 Task: Create a sub task Release to Production / Go Live for the task  Implement a new cloud-based accounting system for a company in the project AgileLink , assign it to team member softage.3@softage.net and update the status of the sub task to  Off Track , set the priority of the sub task to High
Action: Mouse moved to (842, 522)
Screenshot: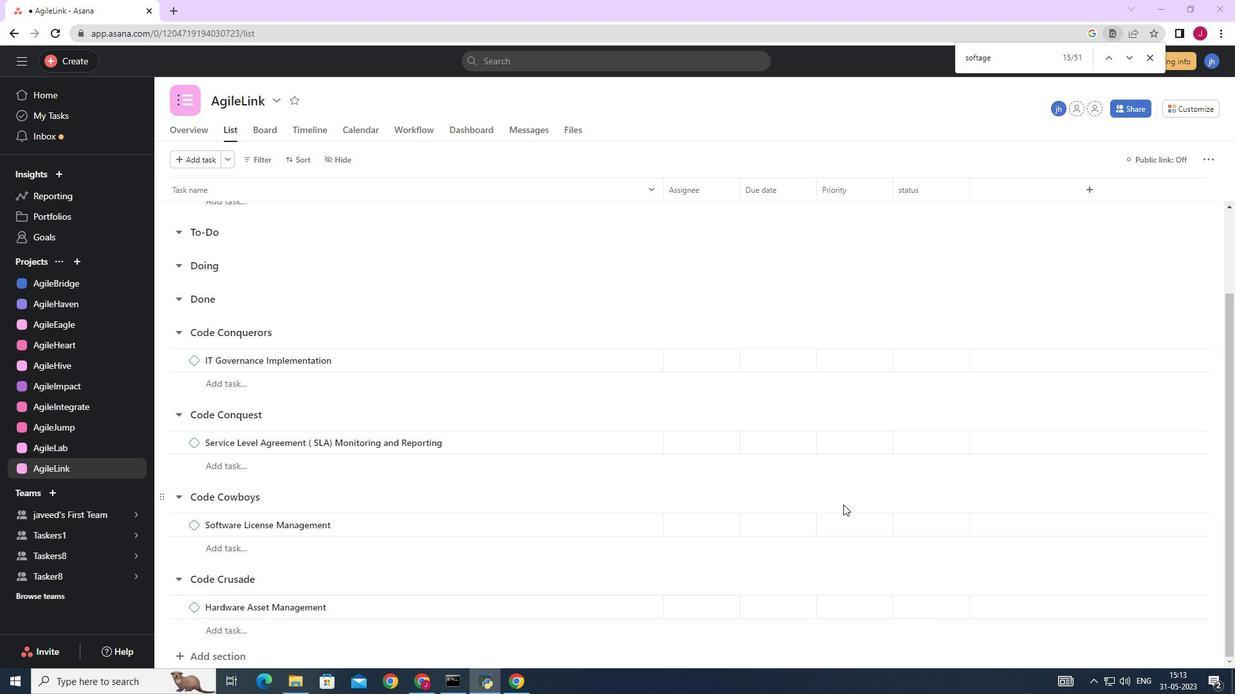 
Action: Mouse scrolled (843, 510) with delta (0, 0)
Screenshot: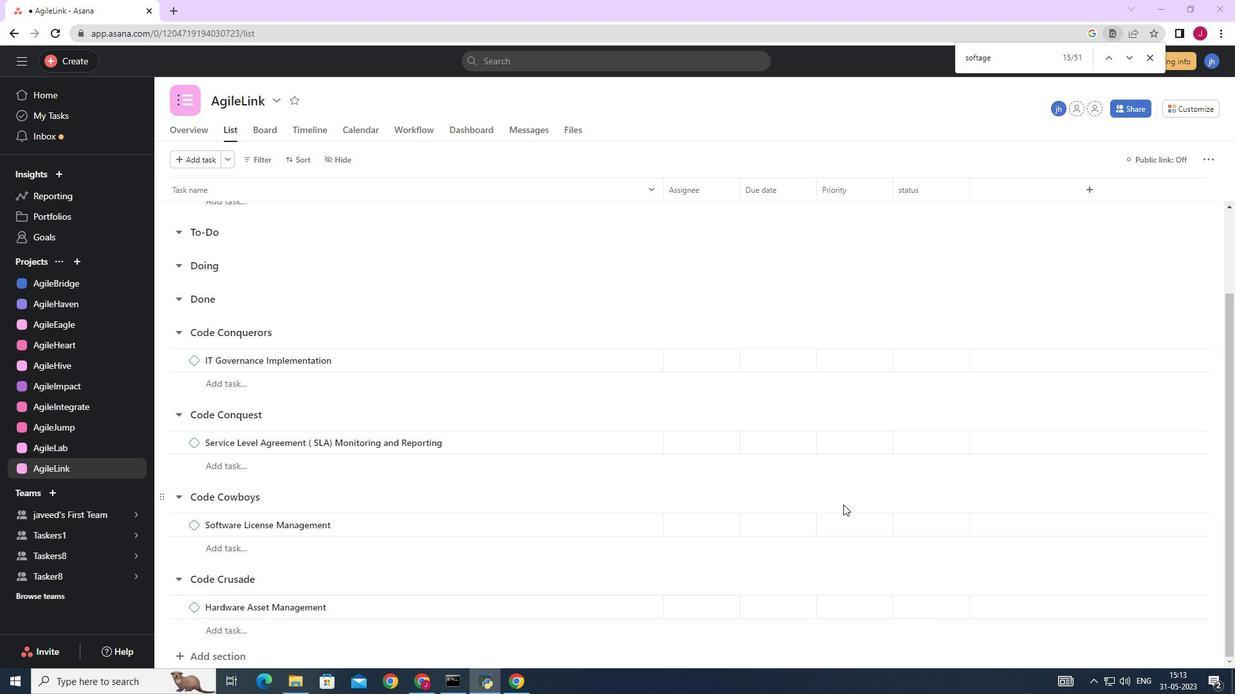 
Action: Mouse scrolled (843, 515) with delta (0, 0)
Screenshot: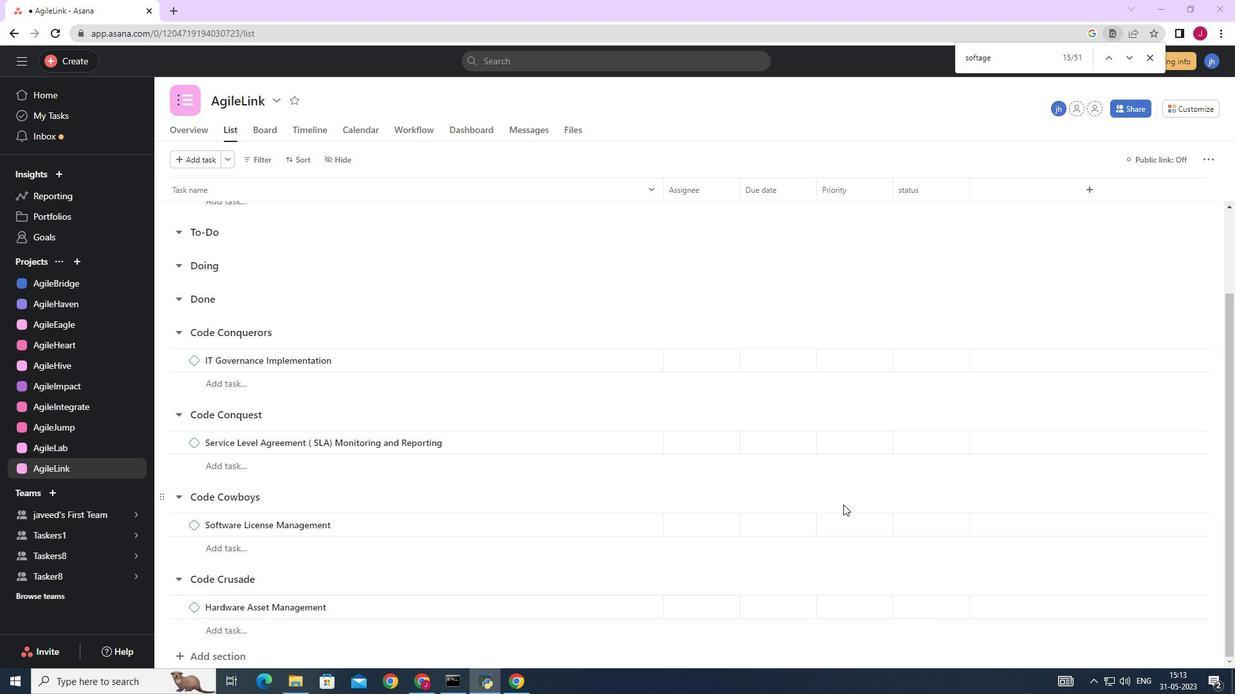 
Action: Mouse scrolled (843, 517) with delta (0, 0)
Screenshot: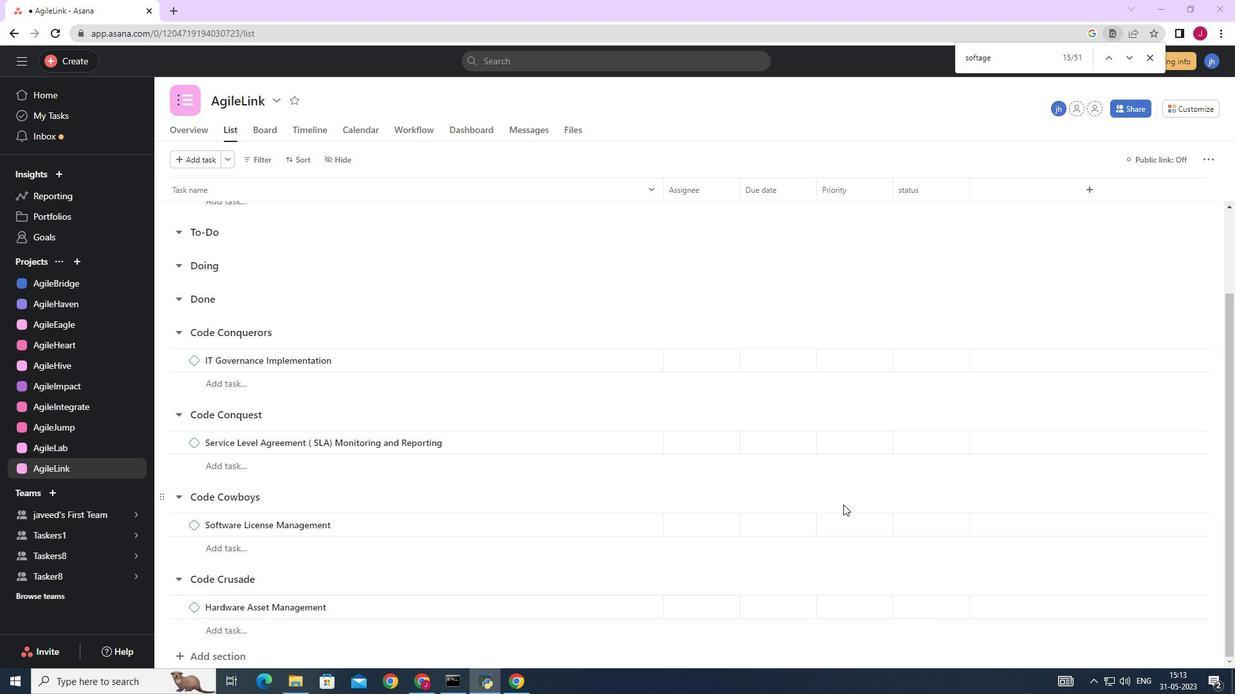 
Action: Mouse scrolled (843, 517) with delta (0, 0)
Screenshot: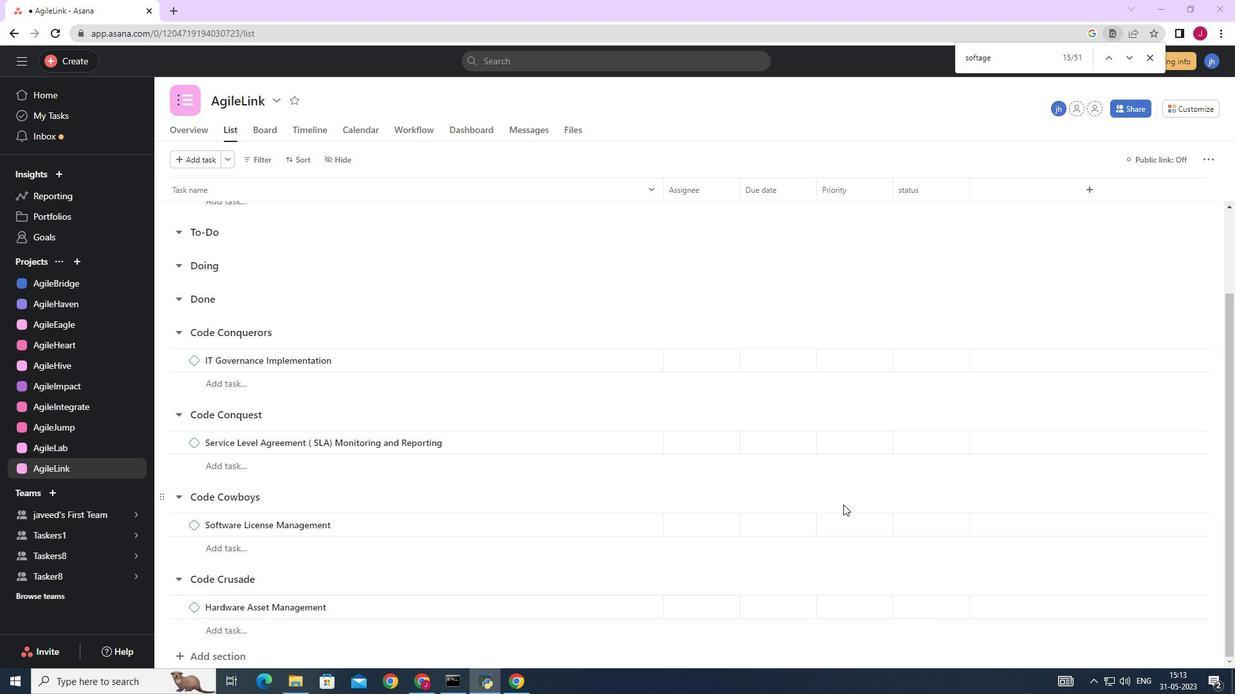 
Action: Mouse scrolled (843, 519) with delta (0, 0)
Screenshot: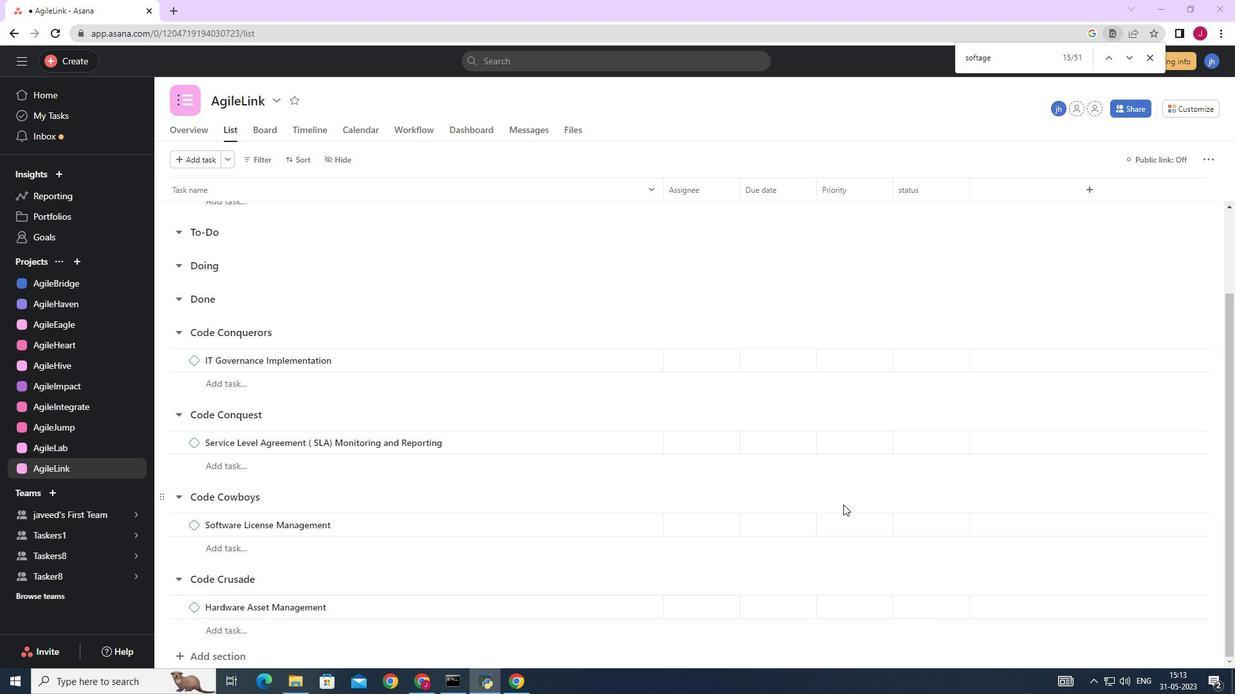 
Action: Mouse moved to (636, 443)
Screenshot: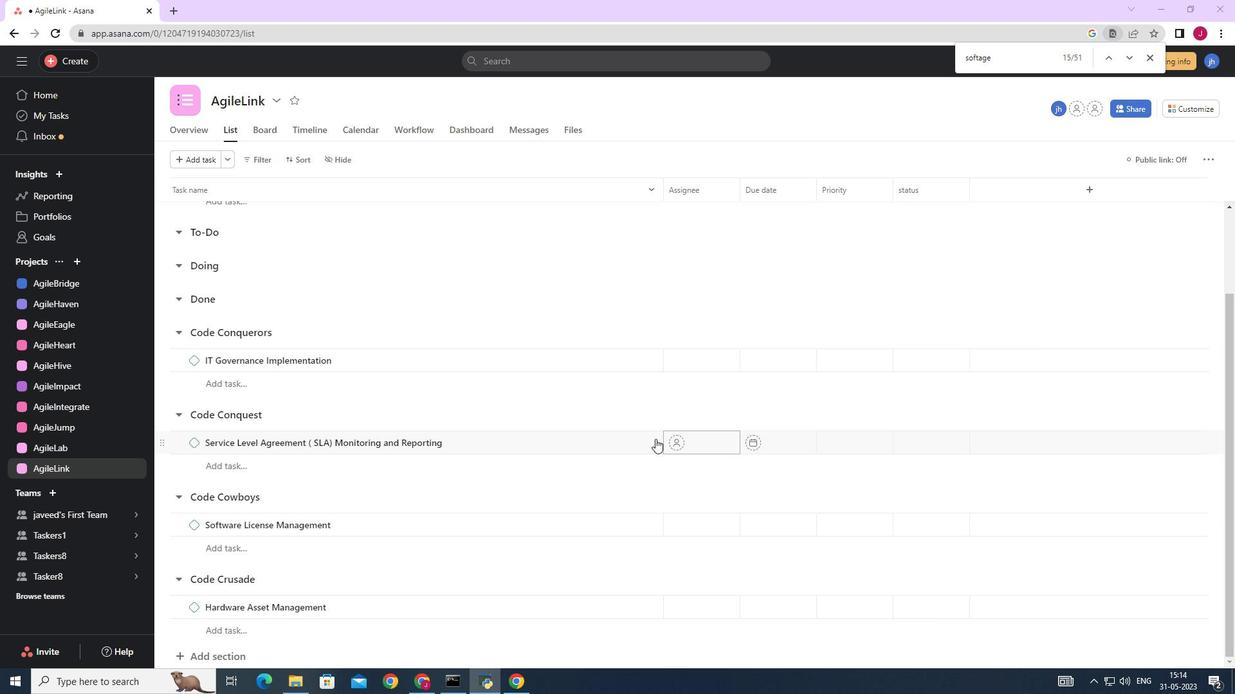 
Action: Mouse scrolled (636, 444) with delta (0, 0)
Screenshot: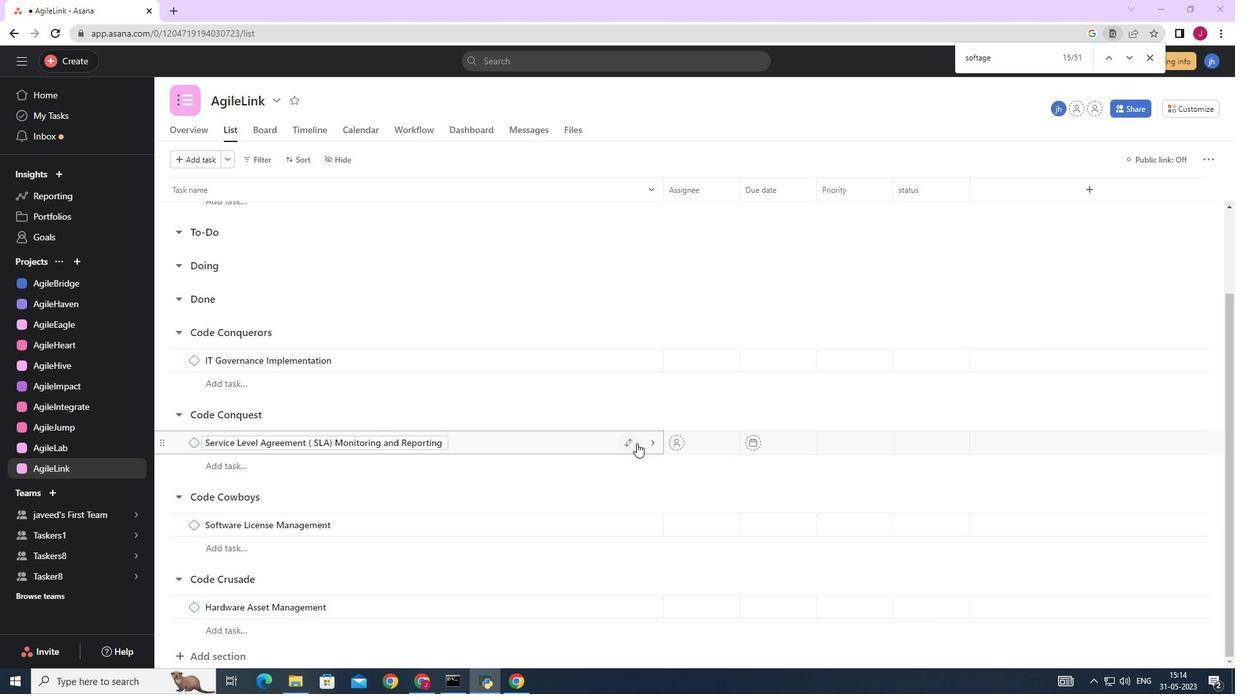 
Action: Mouse scrolled (636, 444) with delta (0, 0)
Screenshot: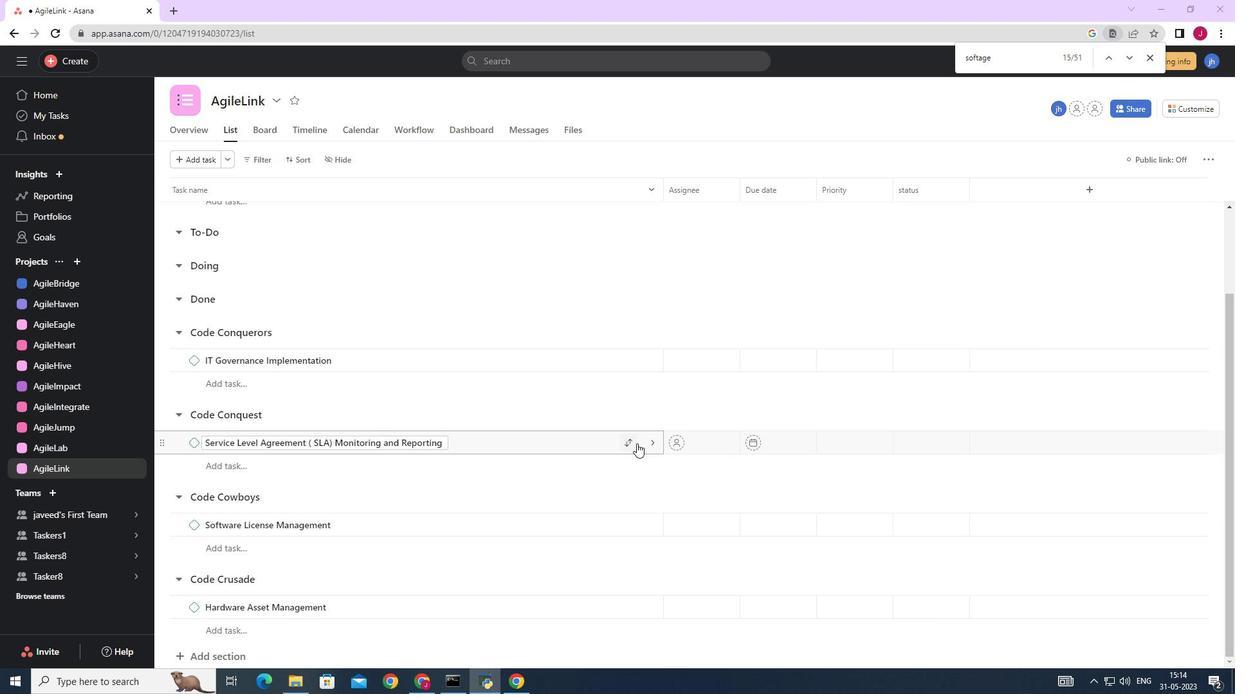 
Action: Mouse scrolled (636, 444) with delta (0, 0)
Screenshot: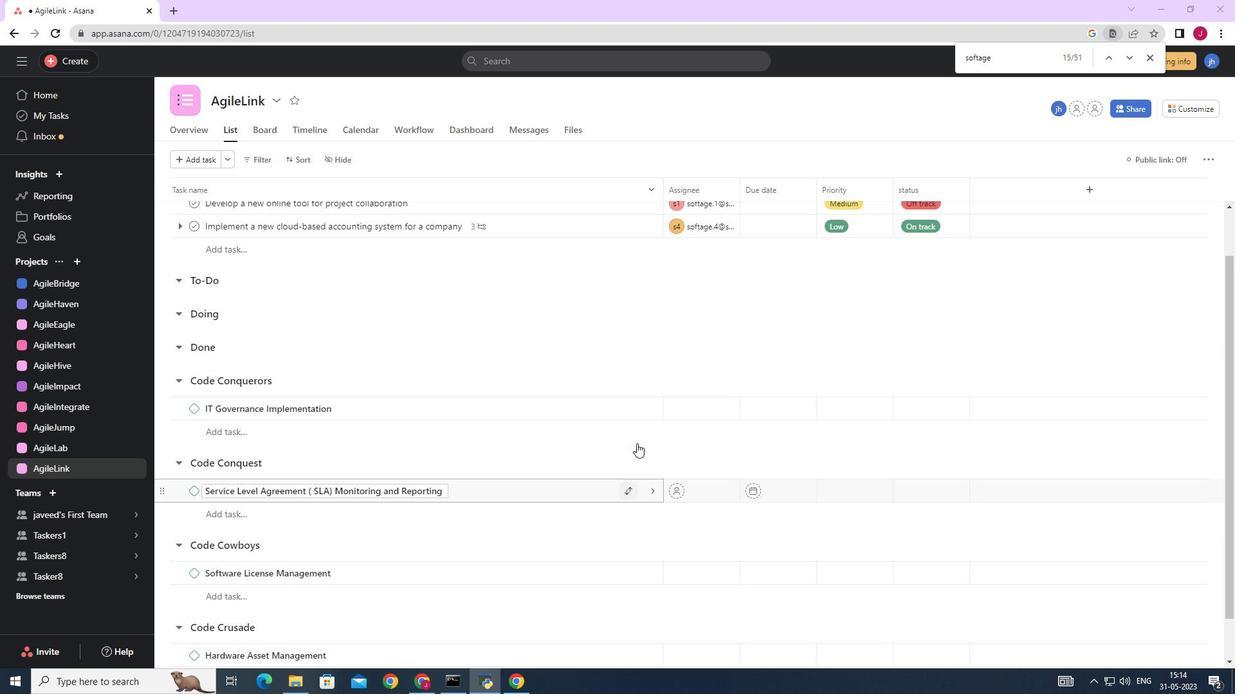 
Action: Mouse scrolled (636, 444) with delta (0, 0)
Screenshot: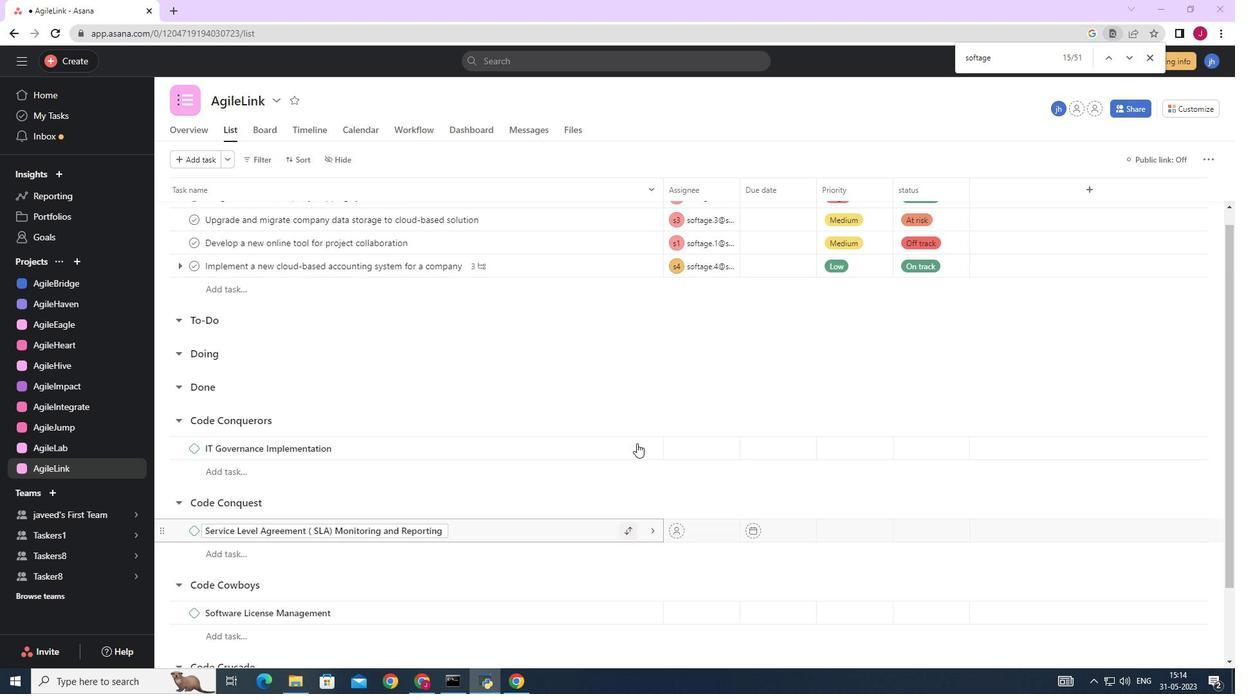 
Action: Mouse scrolled (636, 444) with delta (0, 0)
Screenshot: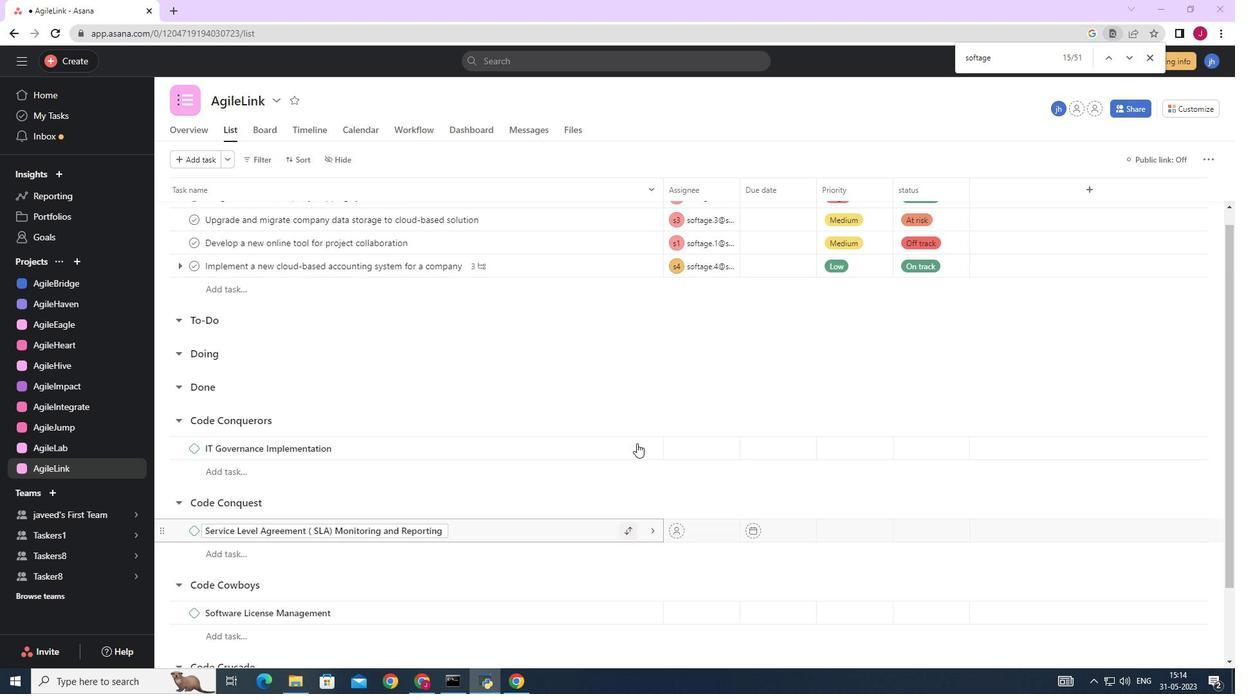 
Action: Mouse scrolled (636, 444) with delta (0, 0)
Screenshot: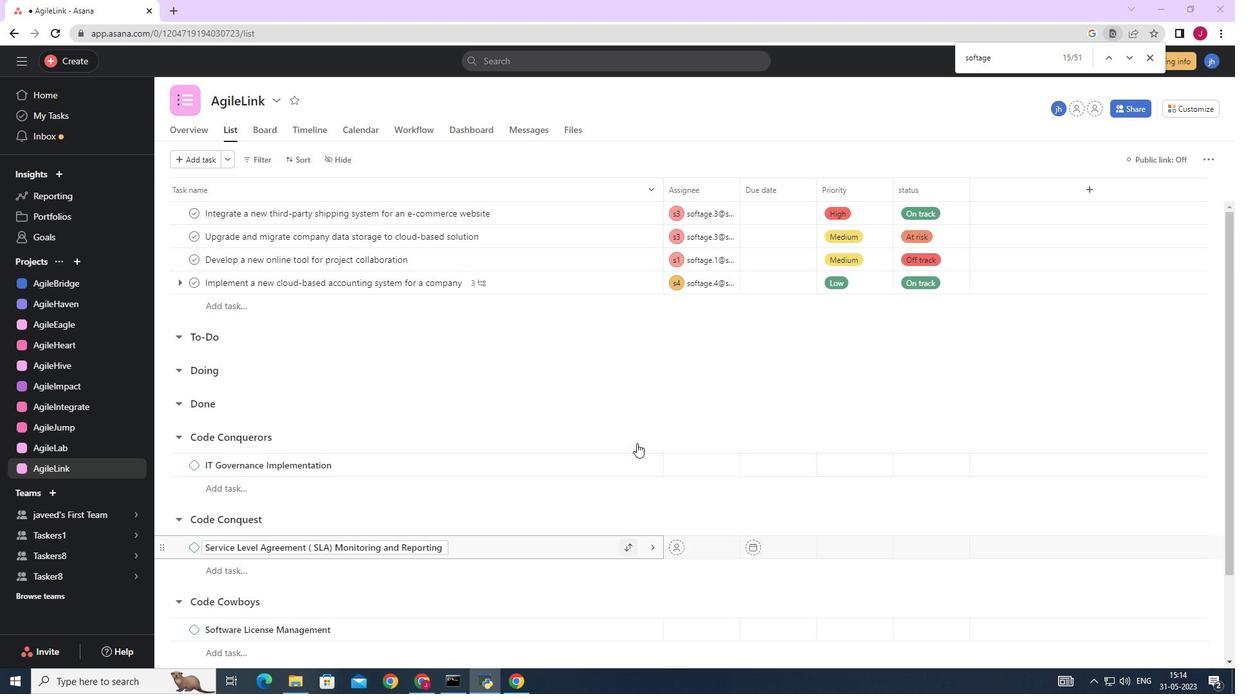 
Action: Mouse moved to (528, 353)
Screenshot: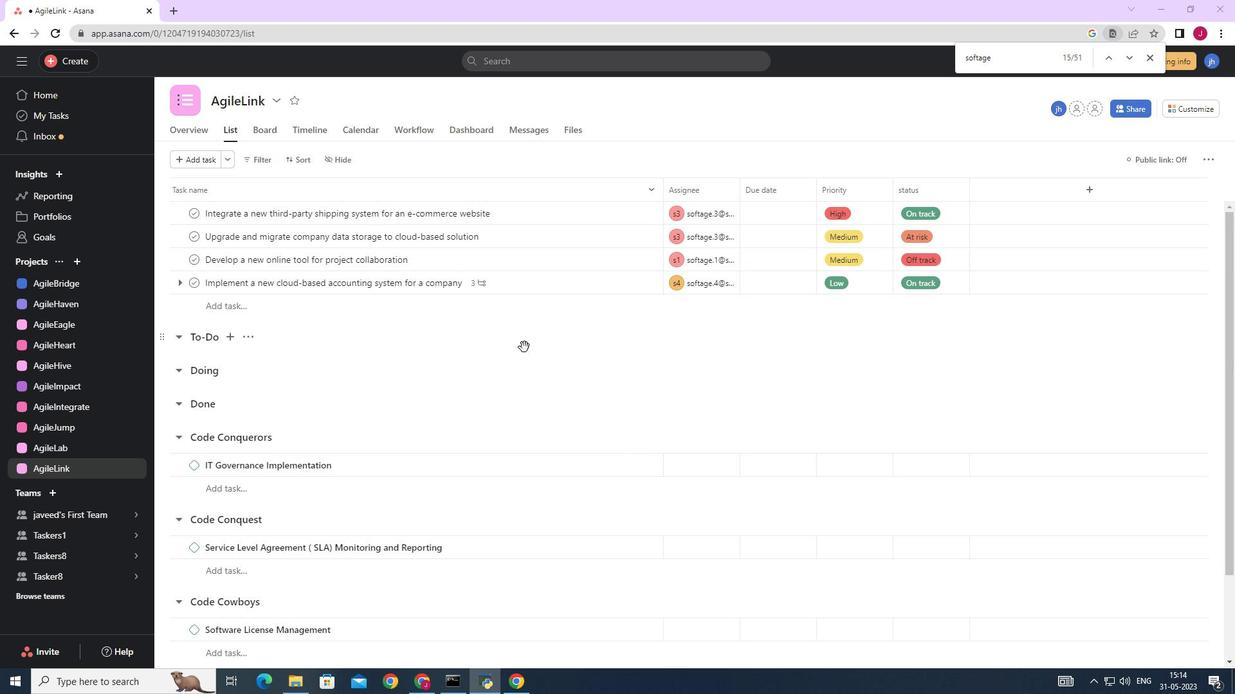 
Action: Mouse scrolled (528, 353) with delta (0, 0)
Screenshot: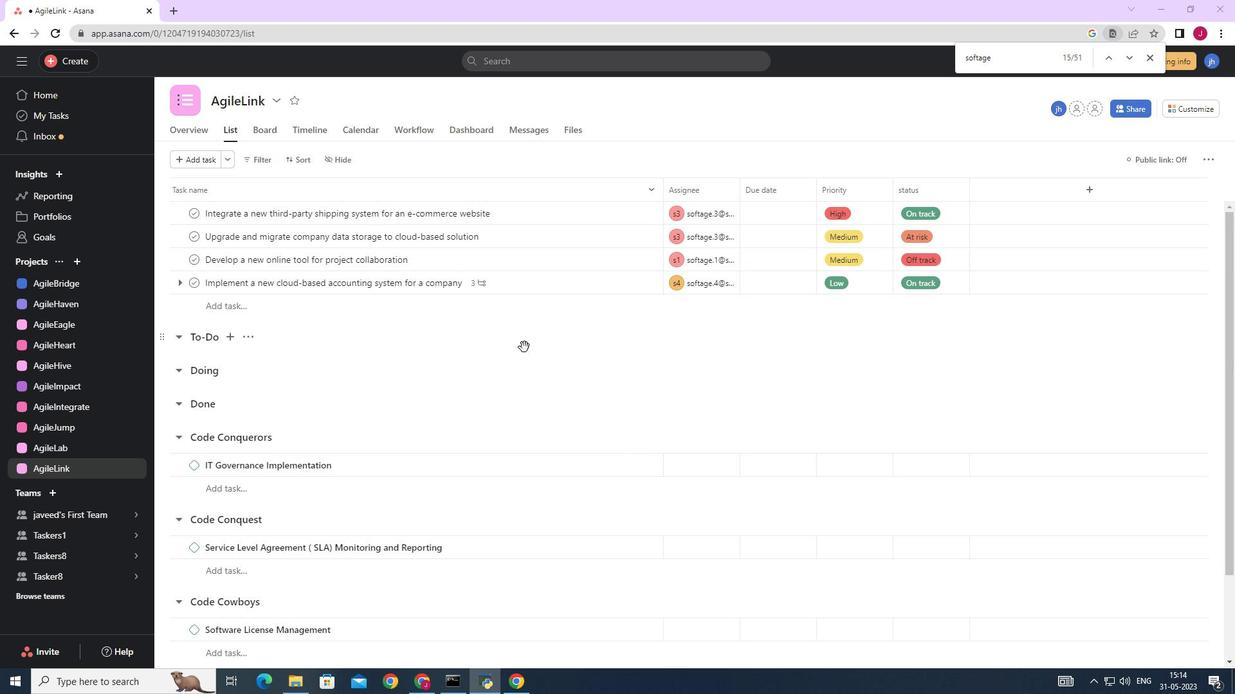 
Action: Mouse scrolled (528, 353) with delta (0, 0)
Screenshot: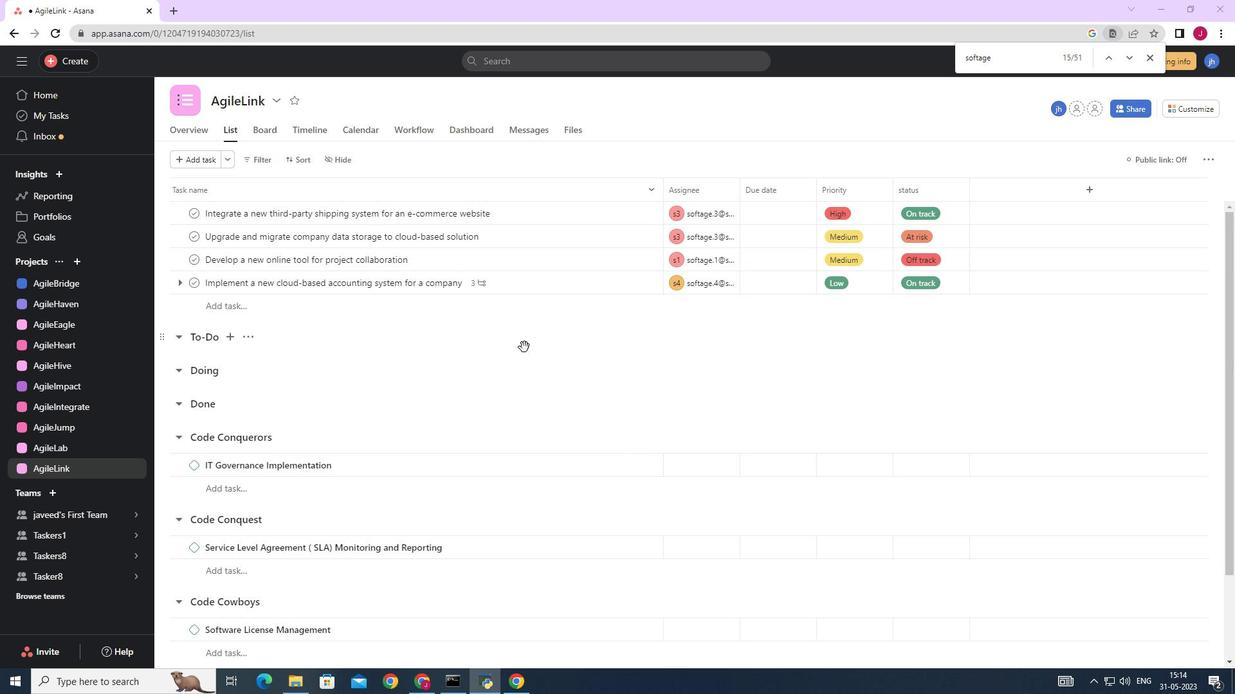 
Action: Mouse scrolled (528, 353) with delta (0, 0)
Screenshot: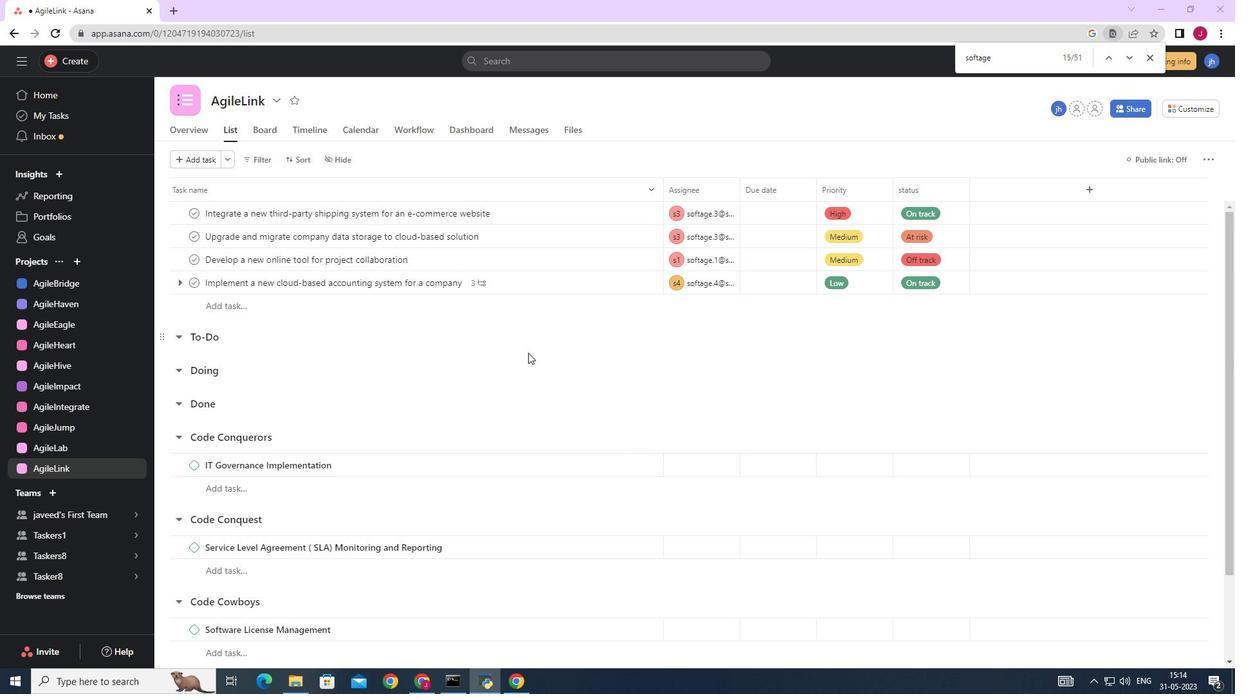 
Action: Mouse moved to (611, 279)
Screenshot: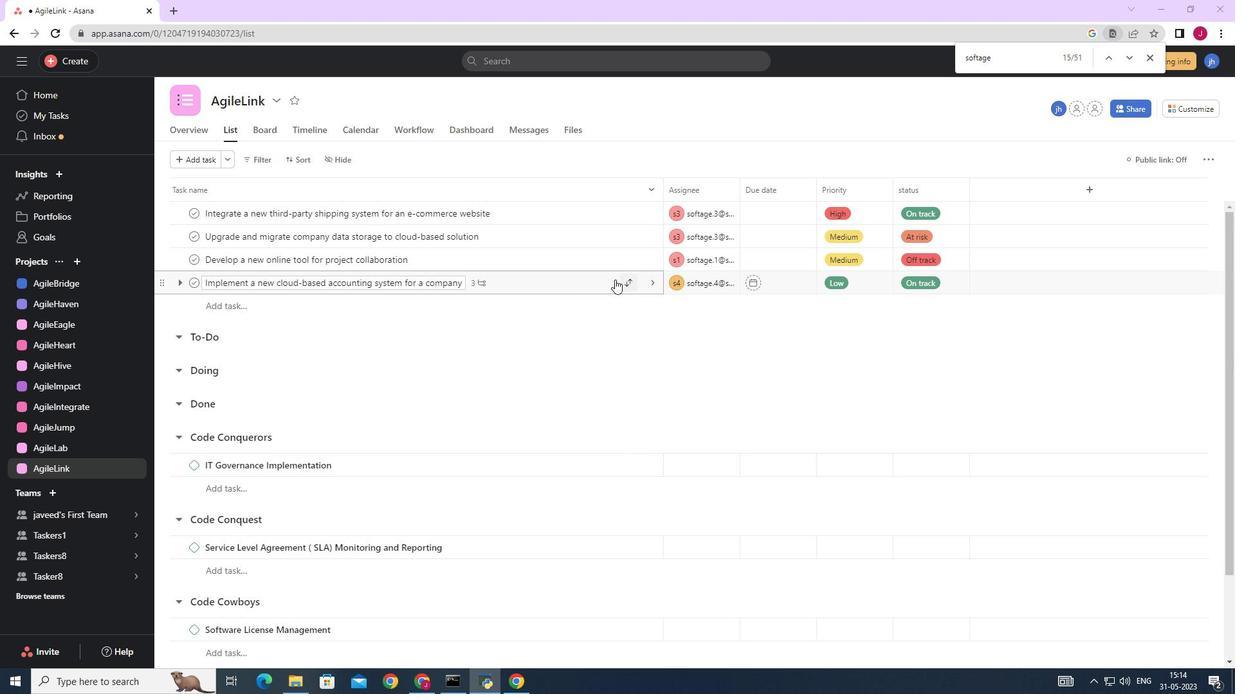 
Action: Mouse pressed left at (611, 279)
Screenshot: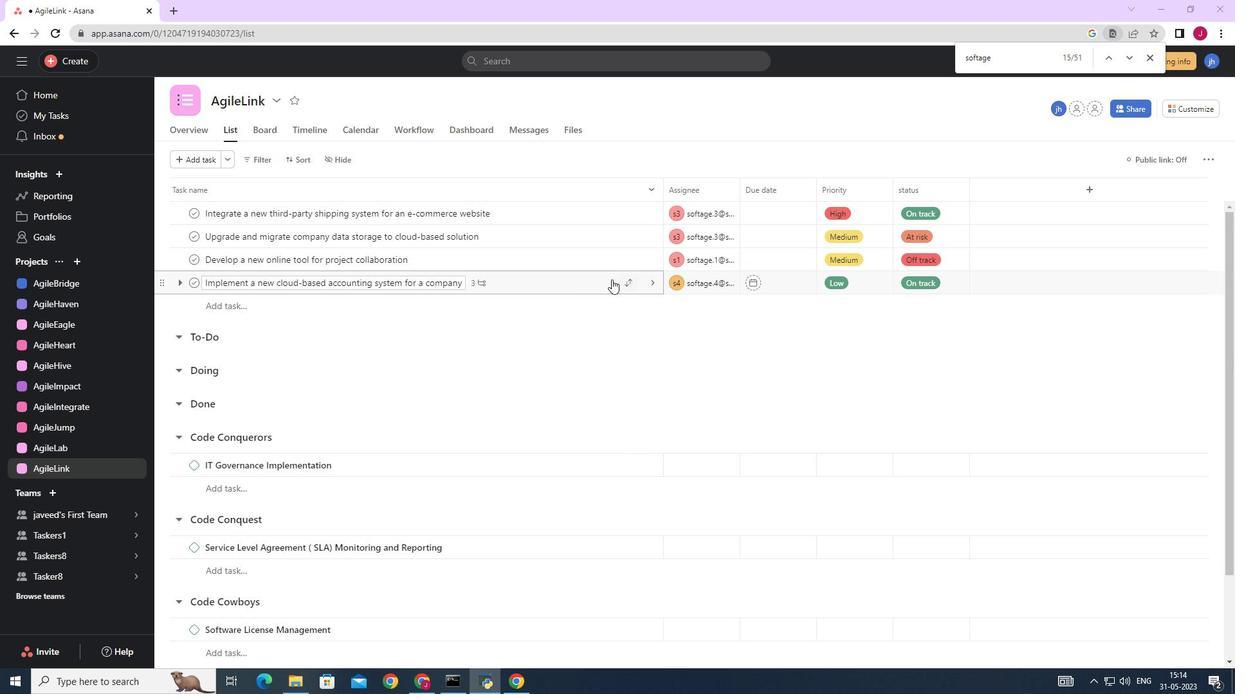 
Action: Mouse moved to (957, 366)
Screenshot: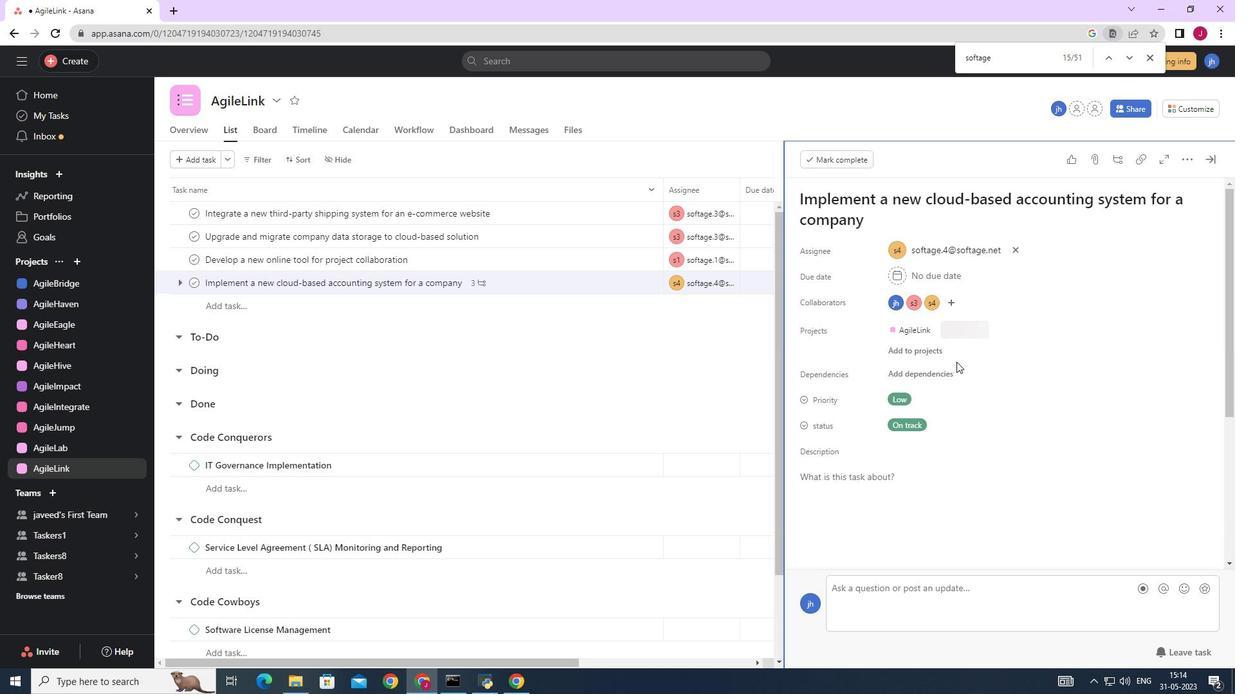 
Action: Mouse scrolled (957, 365) with delta (0, 0)
Screenshot: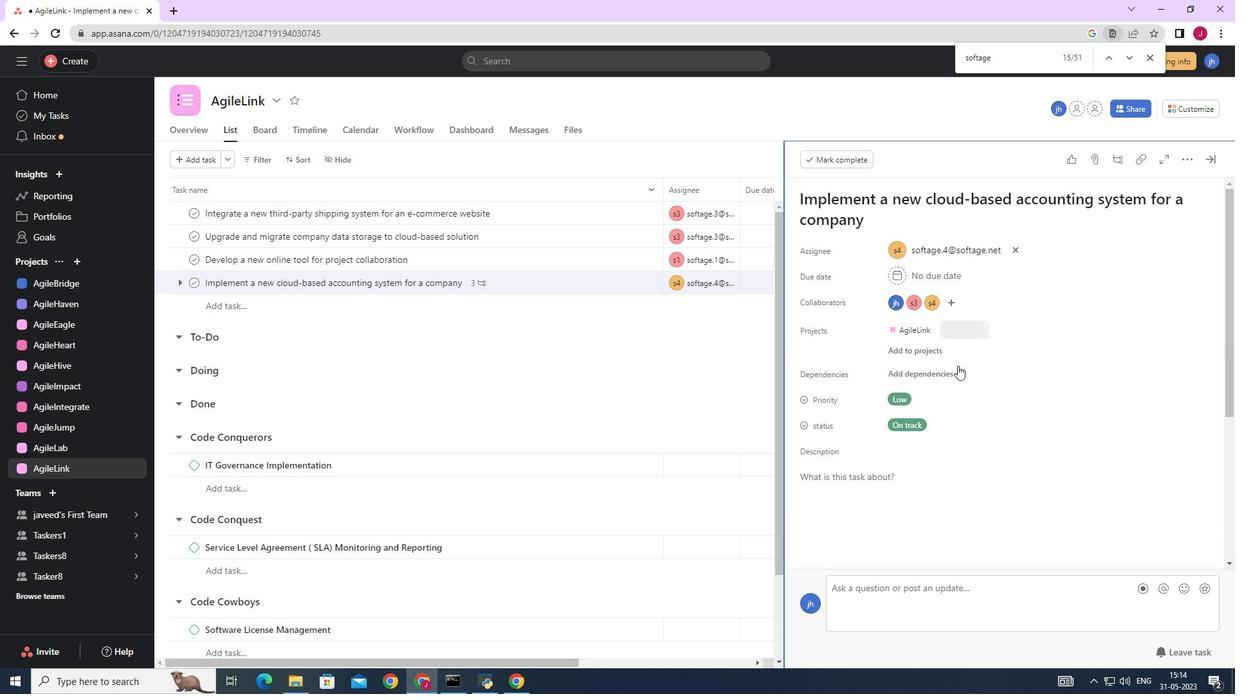 
Action: Mouse scrolled (957, 365) with delta (0, 0)
Screenshot: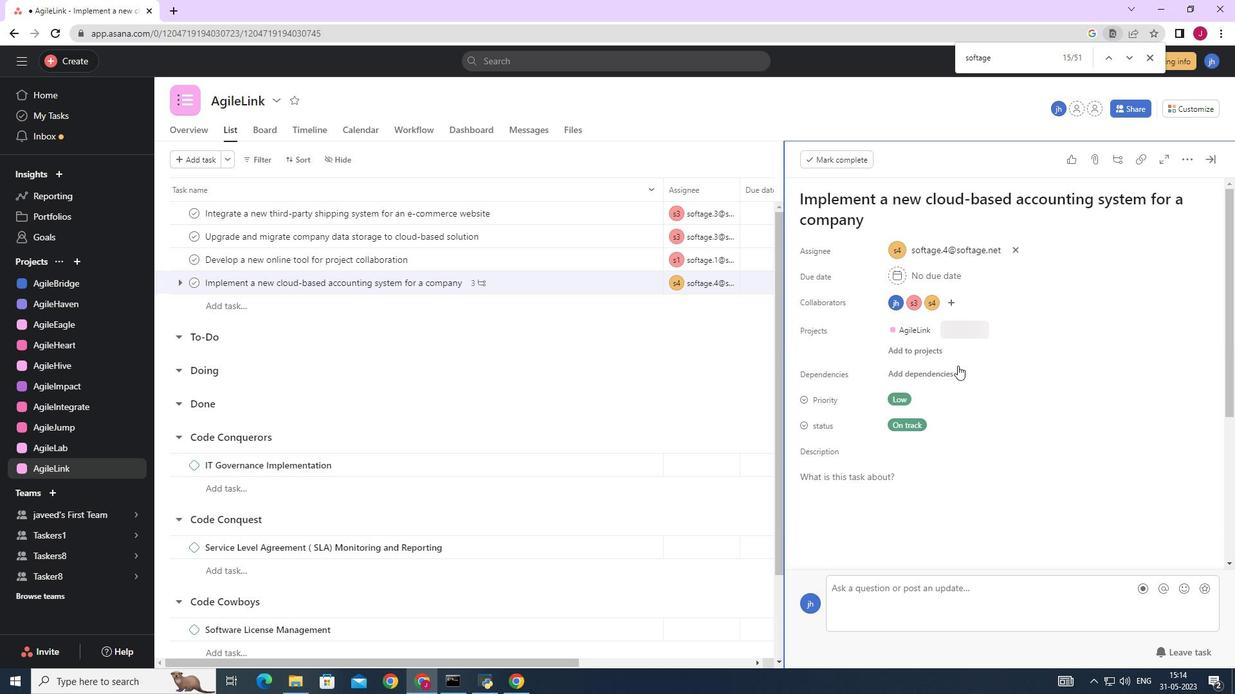 
Action: Mouse moved to (957, 366)
Screenshot: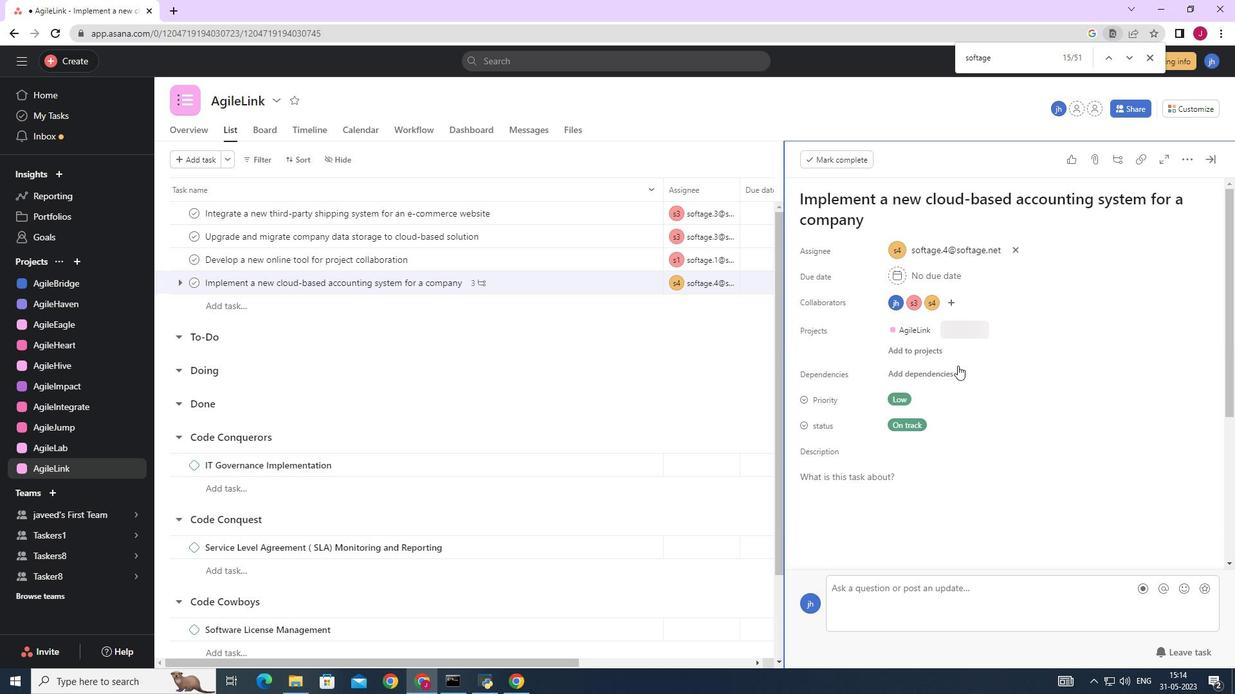 
Action: Mouse scrolled (957, 365) with delta (0, 0)
Screenshot: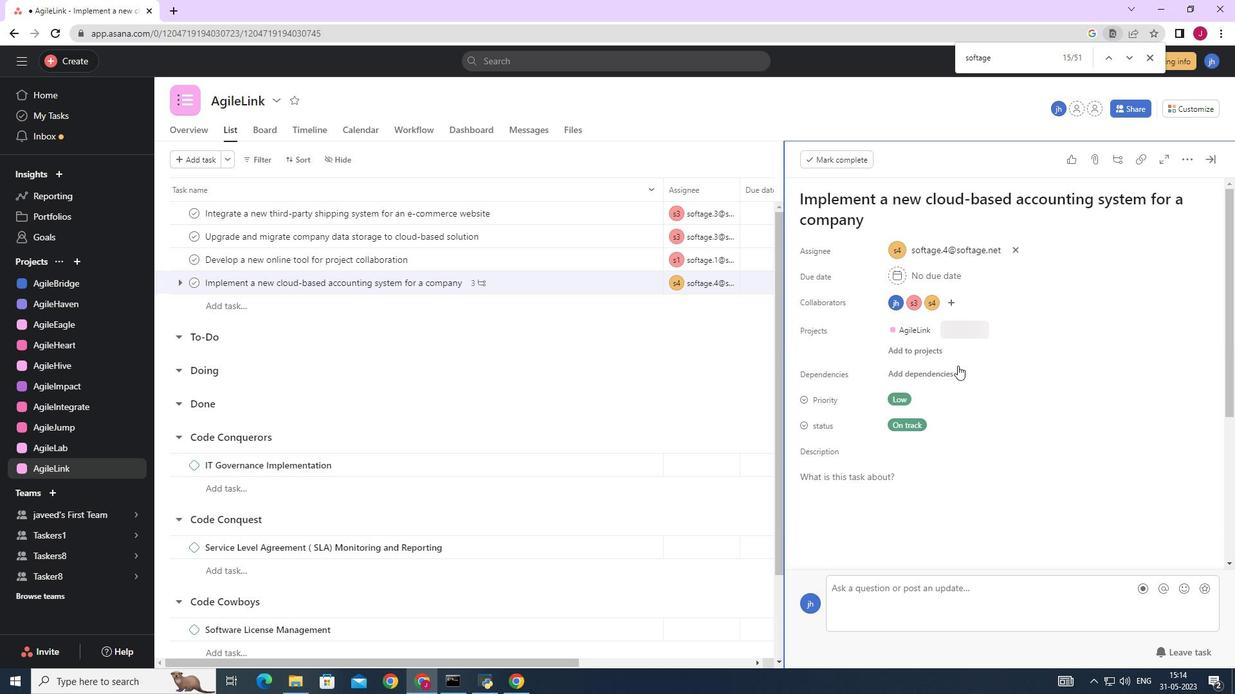 
Action: Mouse scrolled (957, 365) with delta (0, 0)
Screenshot: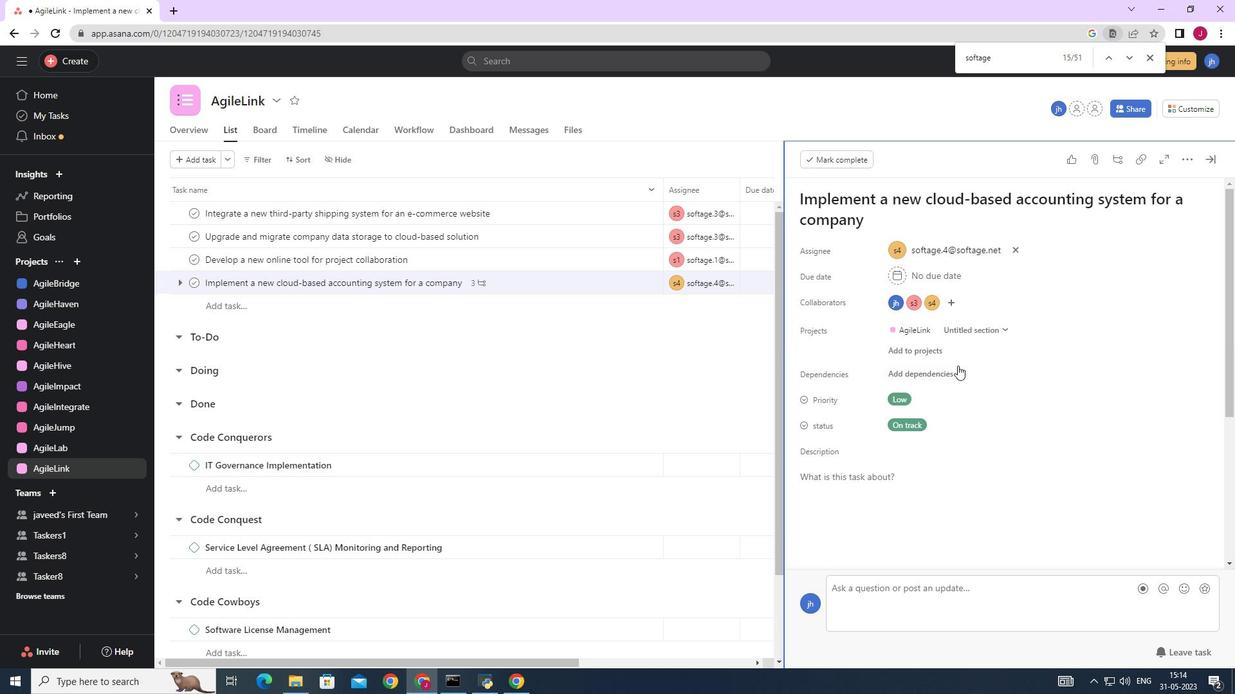 
Action: Mouse moved to (845, 458)
Screenshot: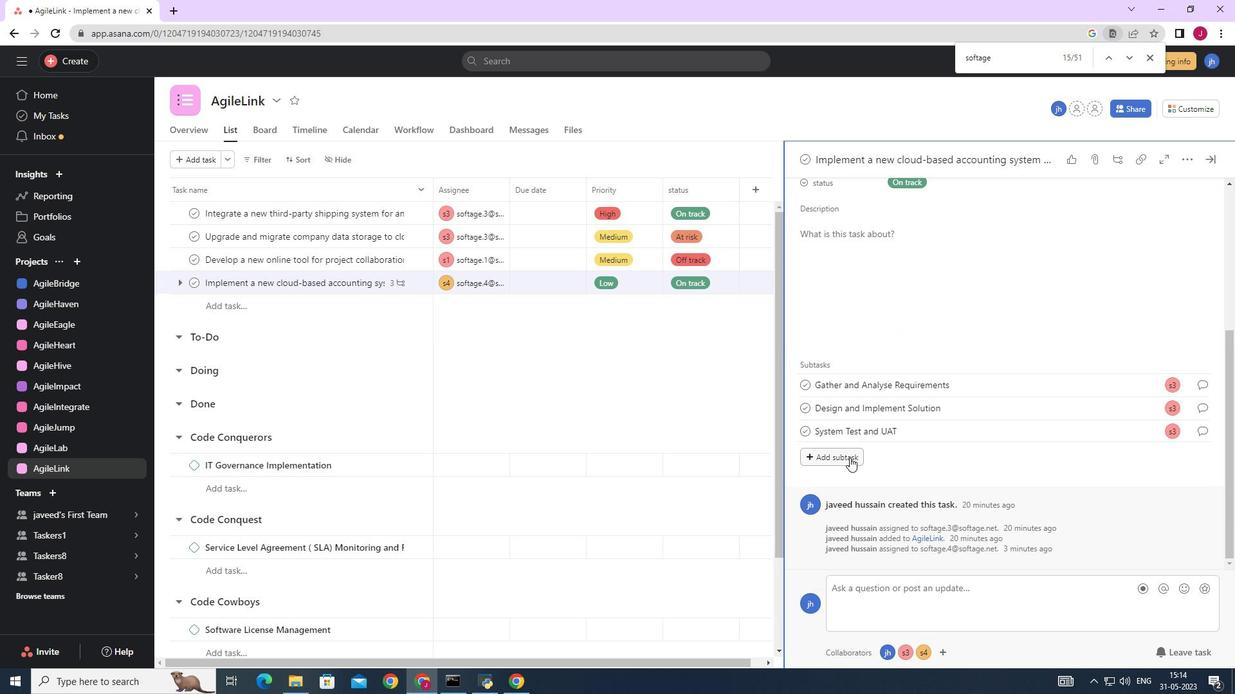 
Action: Mouse pressed left at (845, 458)
Screenshot: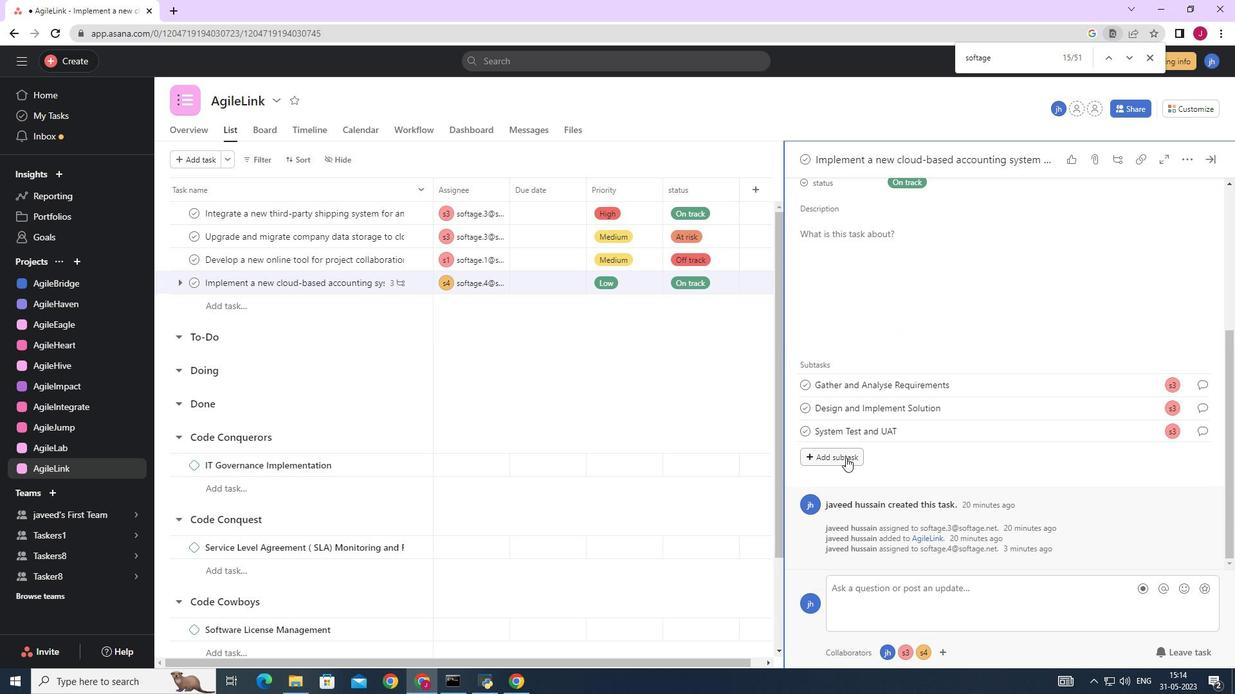 
Action: Key pressed <Key.caps_lock>R<Key.backspace><Key.caps_lock>r<Key.caps_lock>ELEAASE<Key.space><Key.backspace><Key.backspace><Key.backspace><Key.backspace><Key.backspace>ASE<Key.space>TO<Key.space><Key.caps_lock>p<Key.caps_lock>RODUCTION<Key.space>/<Key.space><Key.caps_lock>g<Key.caps_lock>O<Key.space><Key.caps_lock>l<Key.caps_lock>IVE
Screenshot: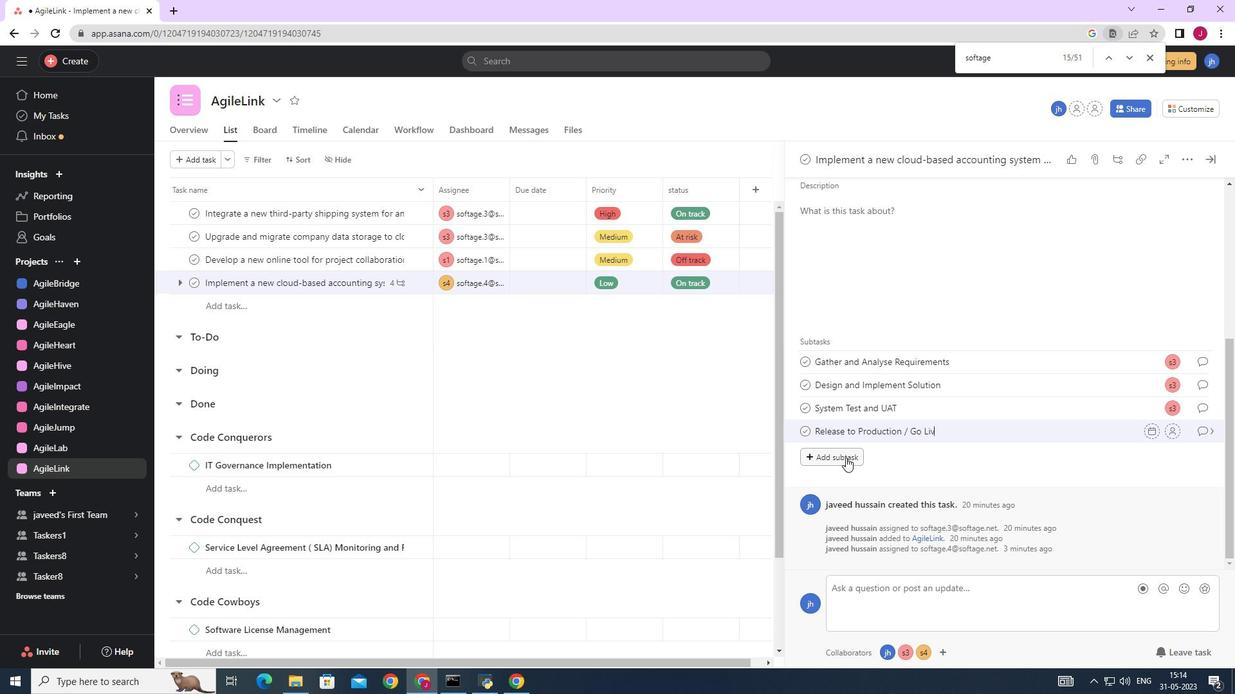 
Action: Mouse moved to (1173, 427)
Screenshot: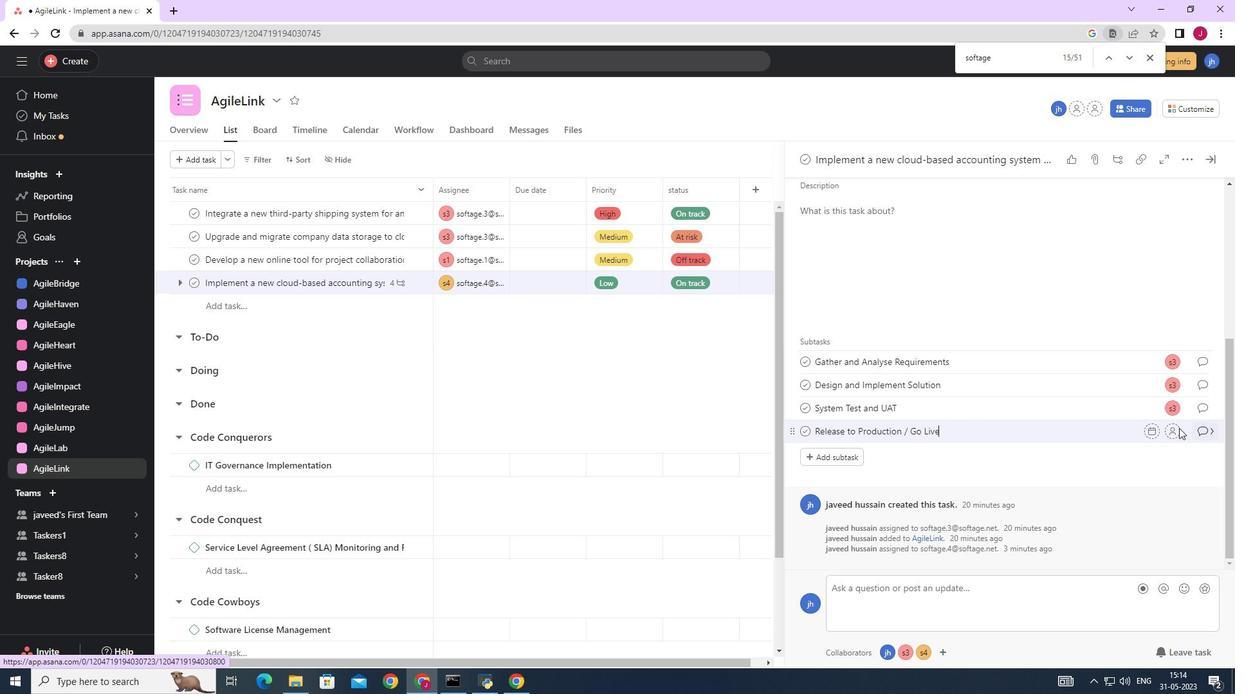 
Action: Mouse pressed left at (1173, 427)
Screenshot: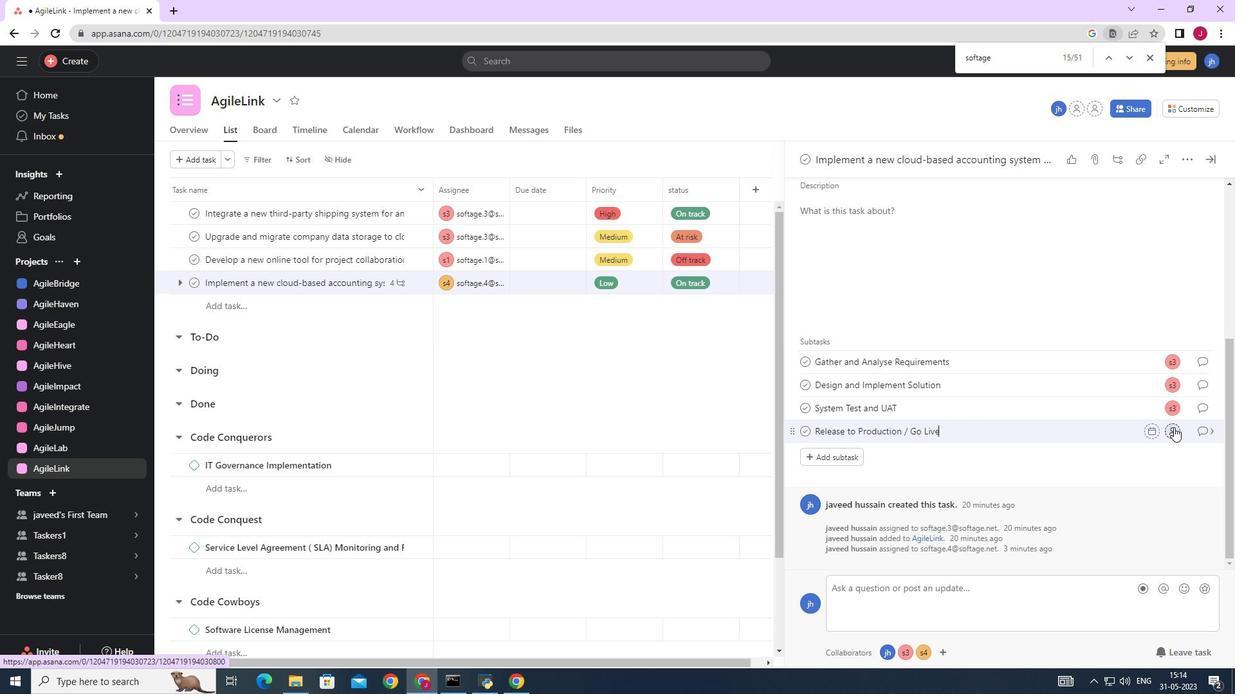 
Action: Mouse moved to (1024, 481)
Screenshot: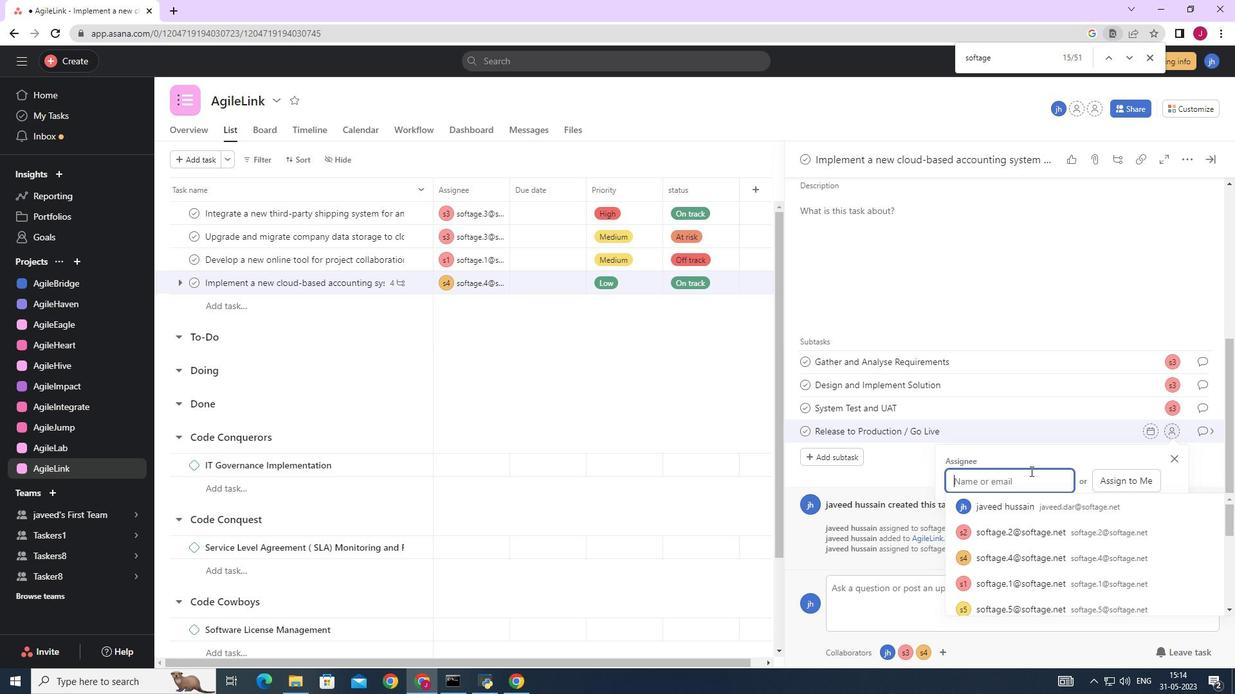 
Action: Key pressed SOAFT.3
Screenshot: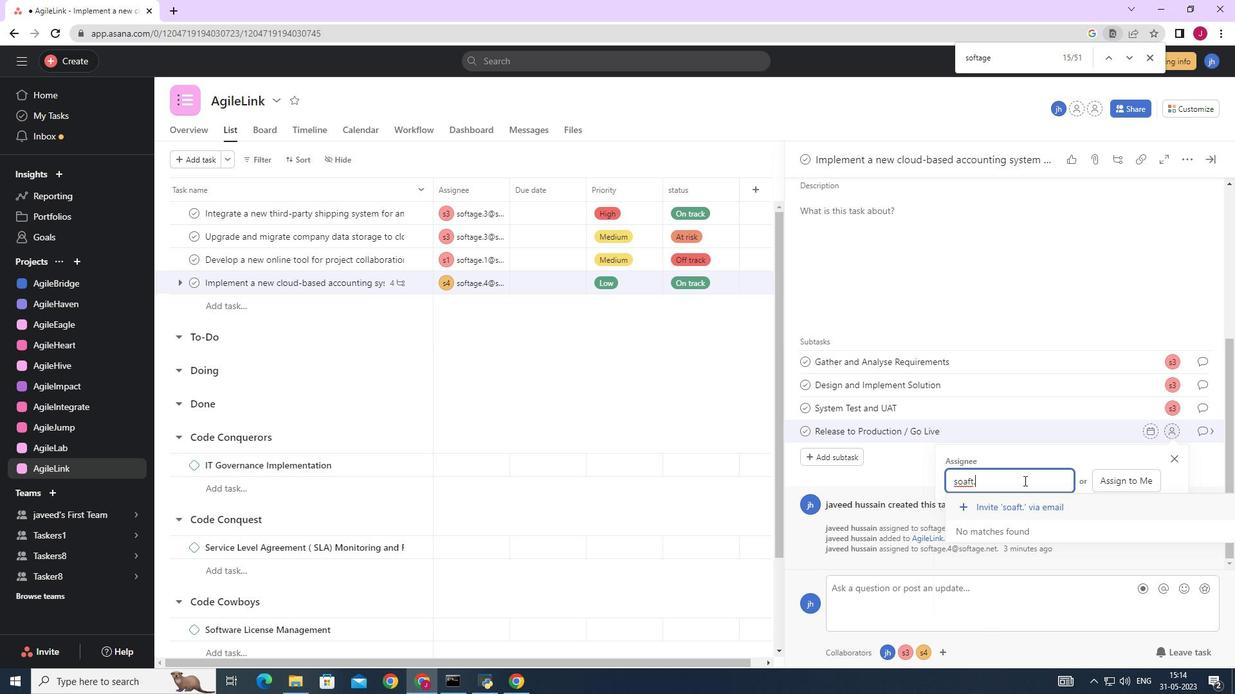 
Action: Mouse moved to (1023, 481)
Screenshot: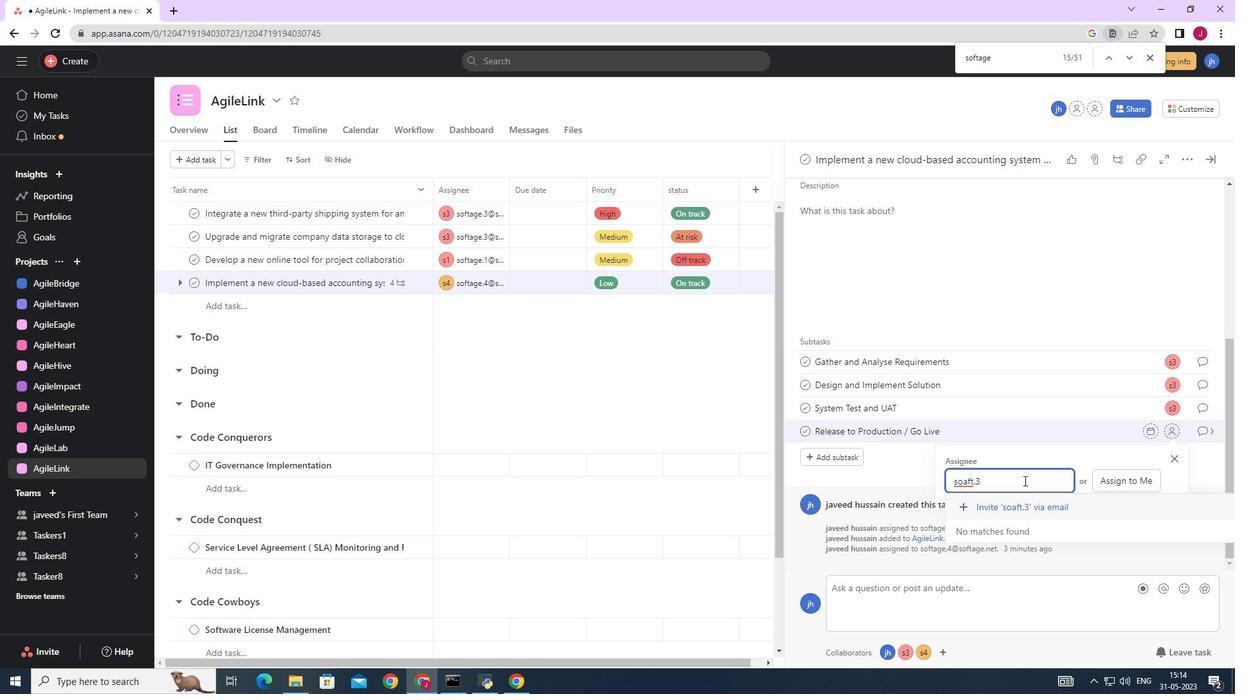 
Action: Key pressed <Key.backspace><Key.backspace><Key.backspace><Key.backspace><Key.backspace>FTAGE.3
Screenshot: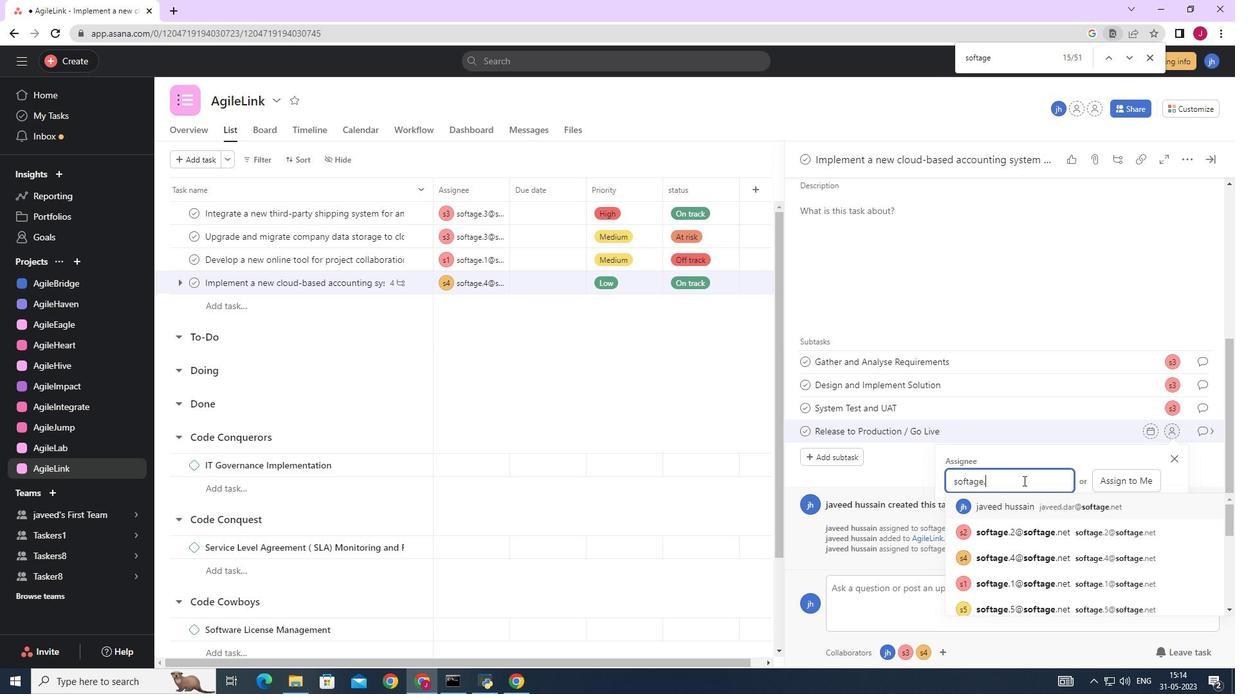 
Action: Mouse moved to (1040, 508)
Screenshot: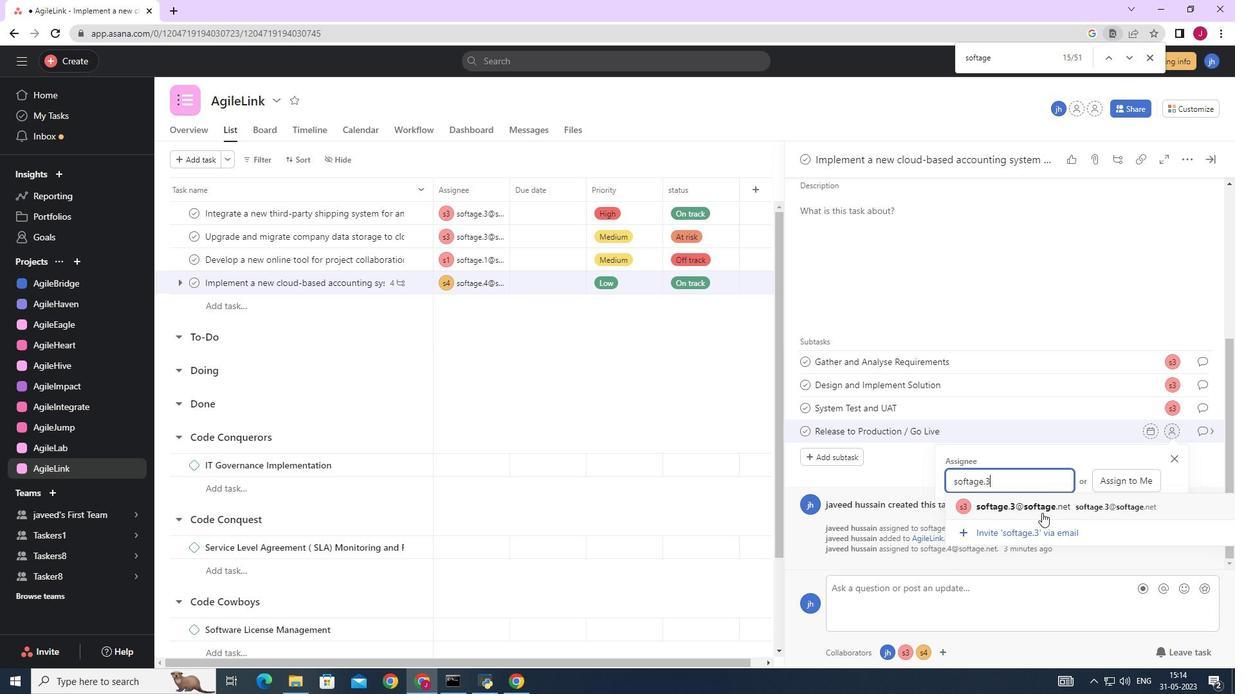 
Action: Mouse pressed left at (1040, 508)
Screenshot: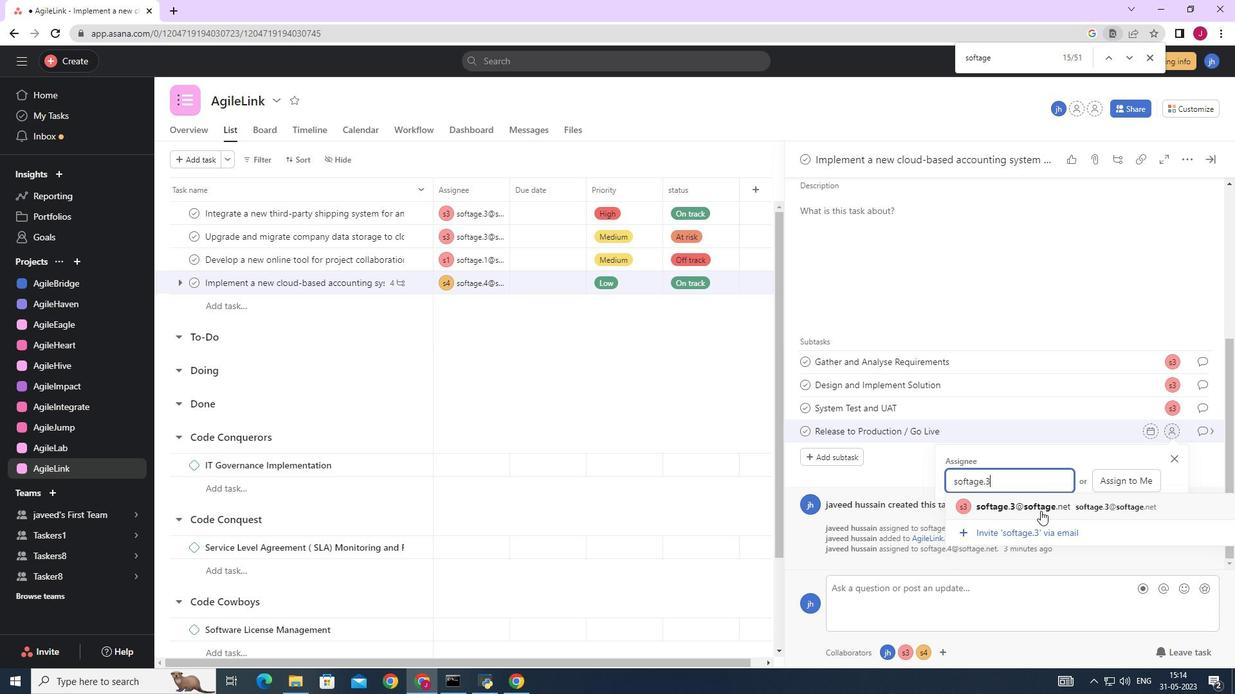 
Action: Mouse moved to (1201, 433)
Screenshot: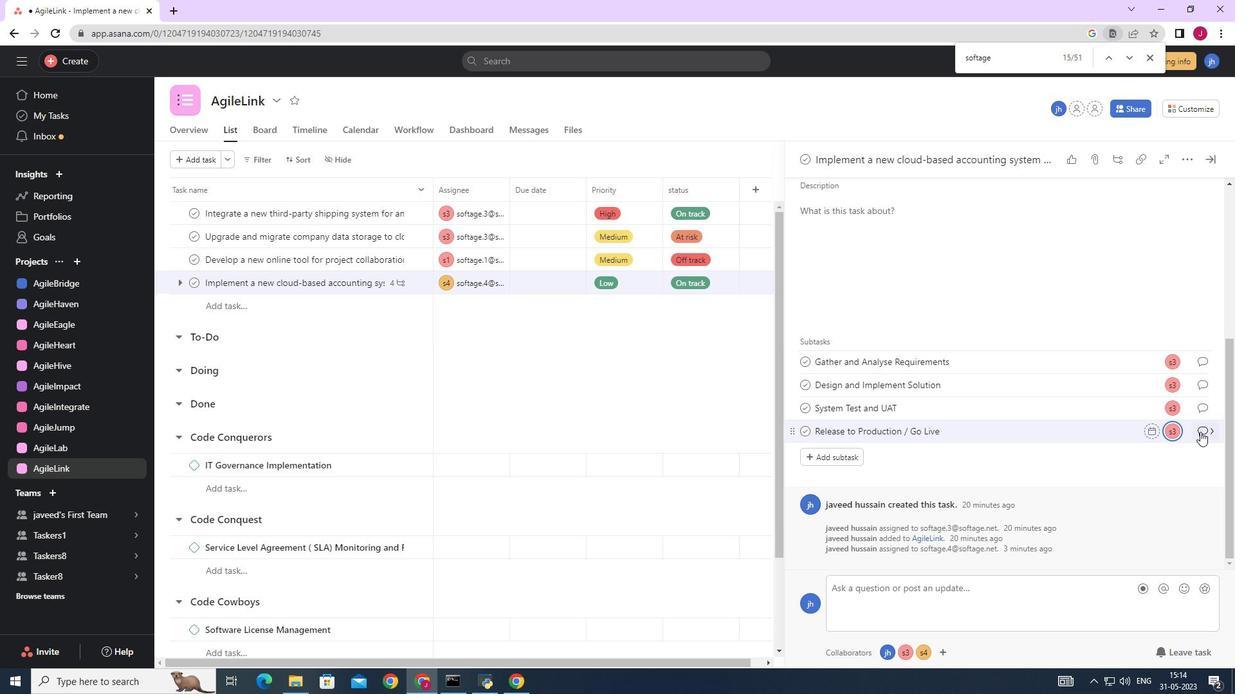 
Action: Mouse pressed left at (1201, 433)
Screenshot: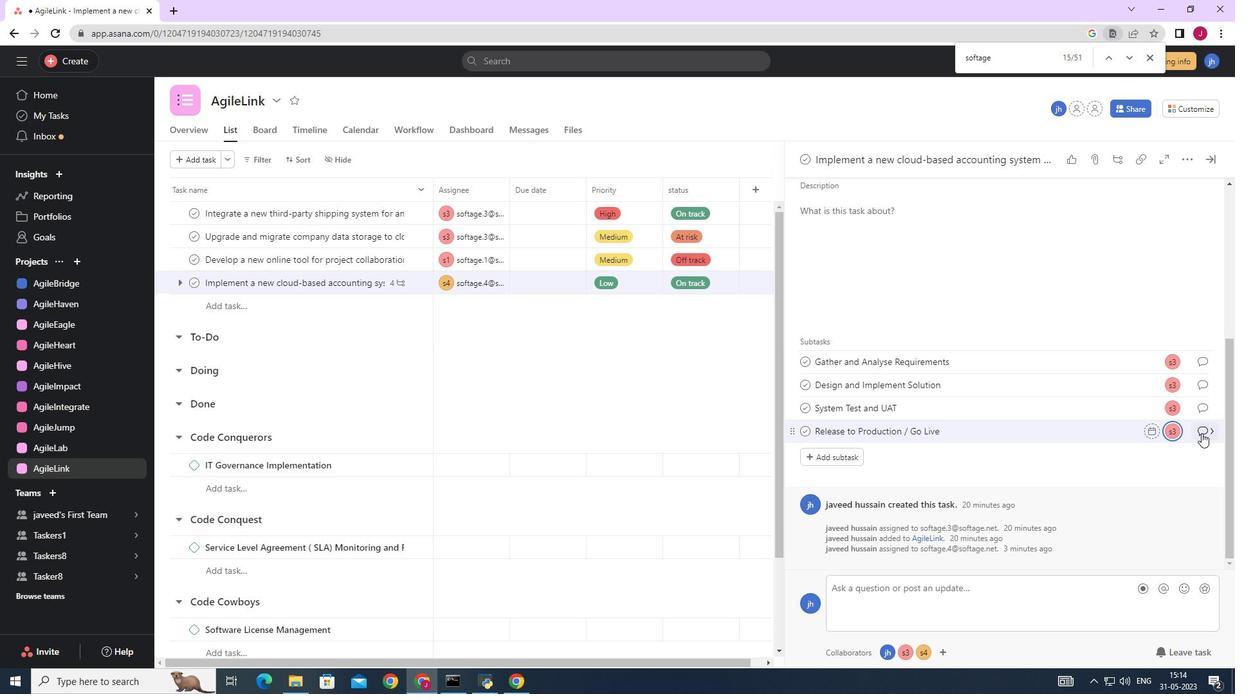
Action: Mouse moved to (834, 371)
Screenshot: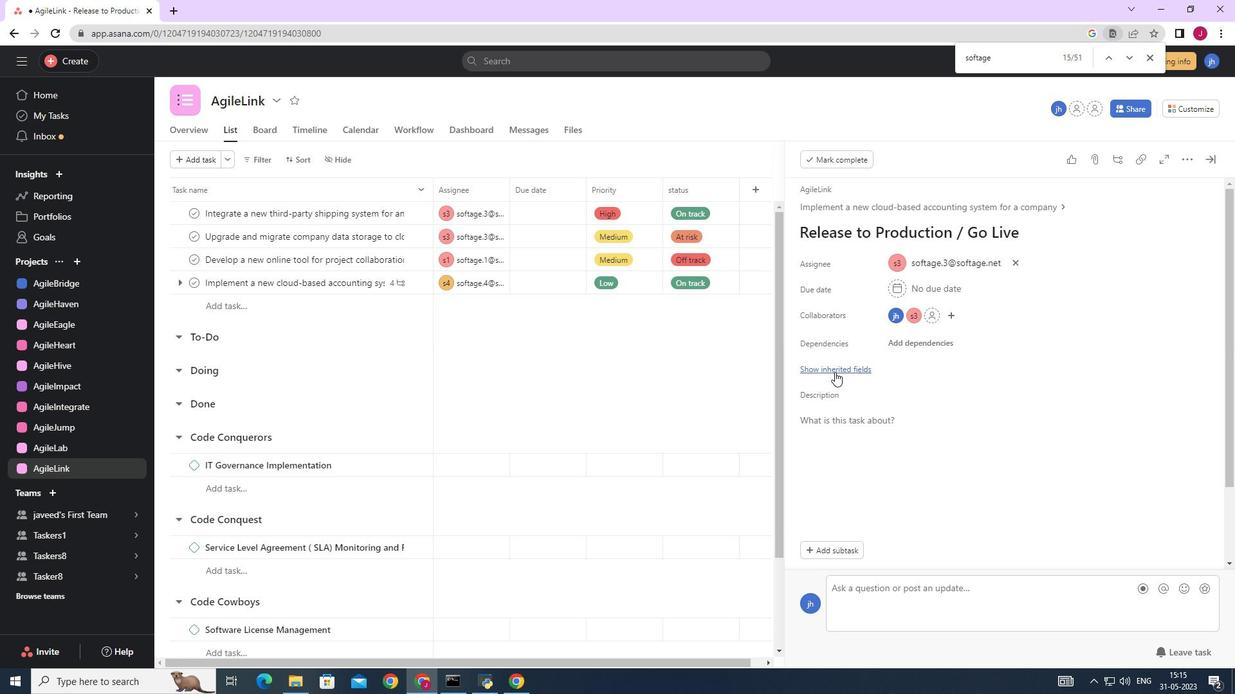 
Action: Mouse pressed left at (834, 371)
Screenshot: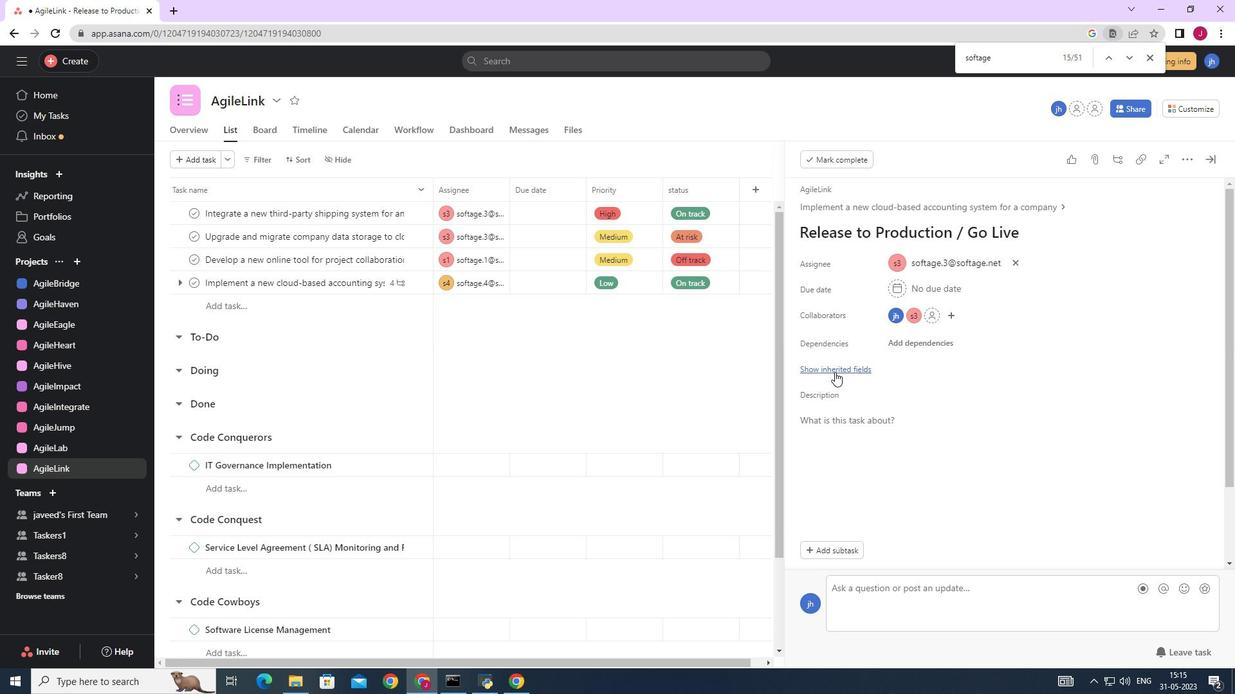 
Action: Mouse moved to (892, 396)
Screenshot: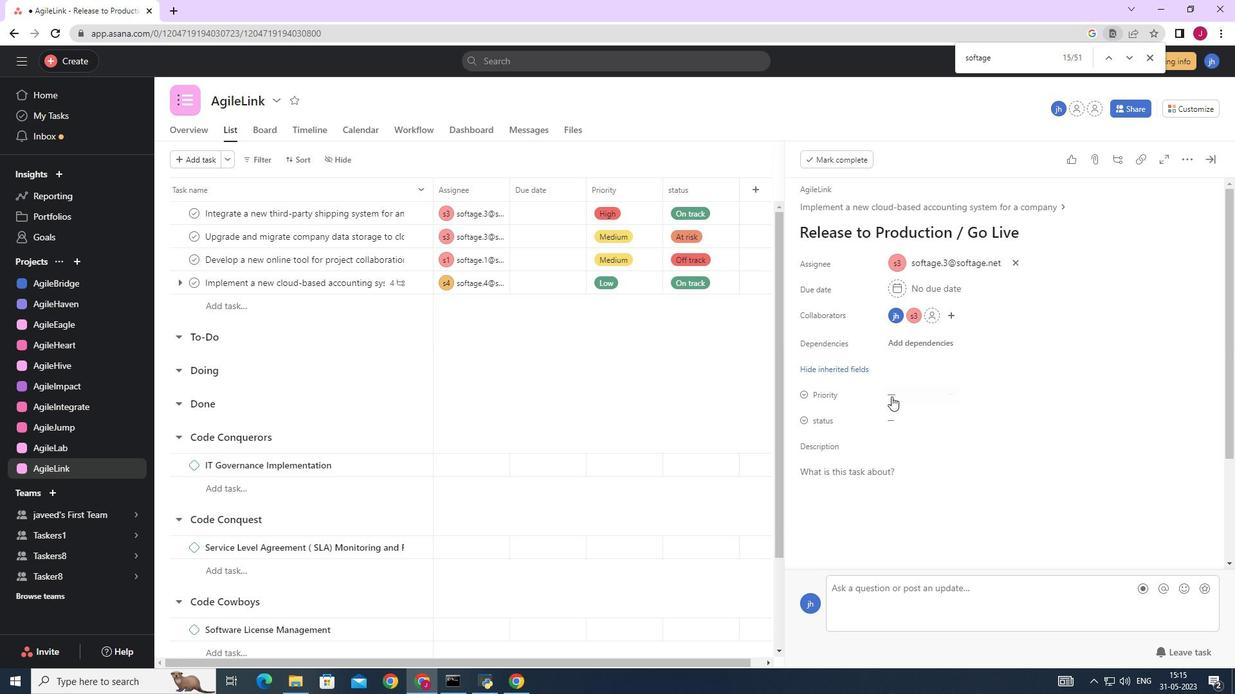 
Action: Mouse pressed left at (892, 396)
Screenshot: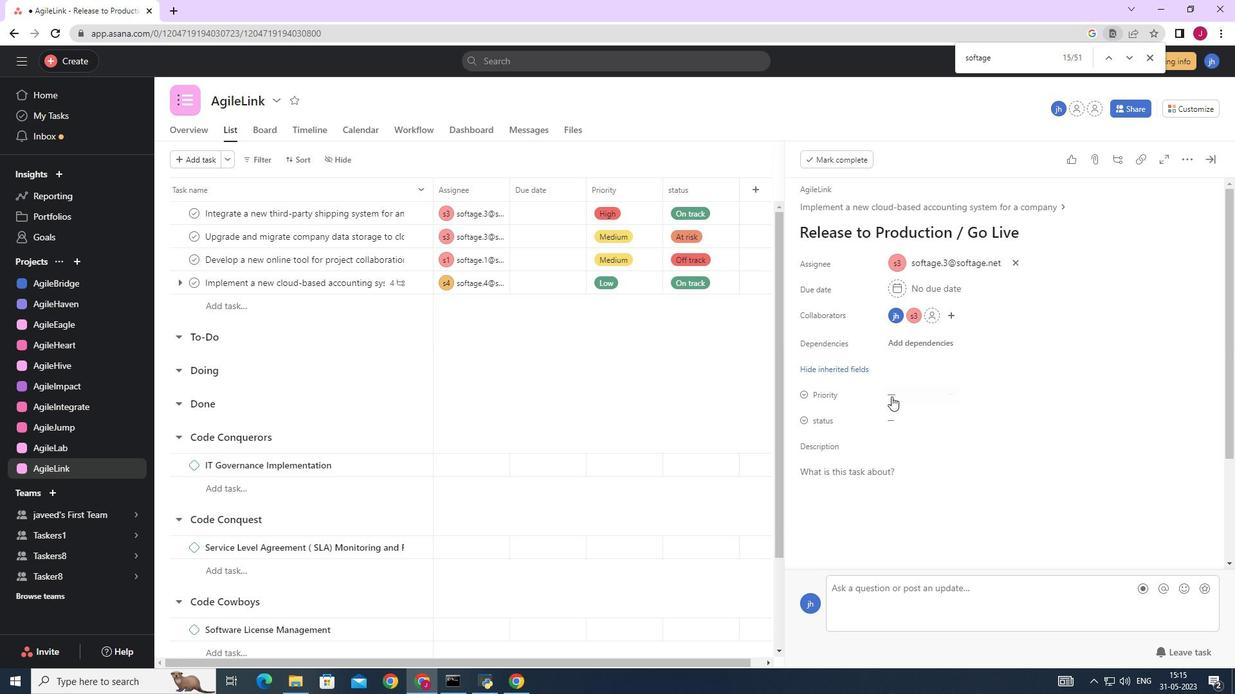 
Action: Mouse moved to (925, 434)
Screenshot: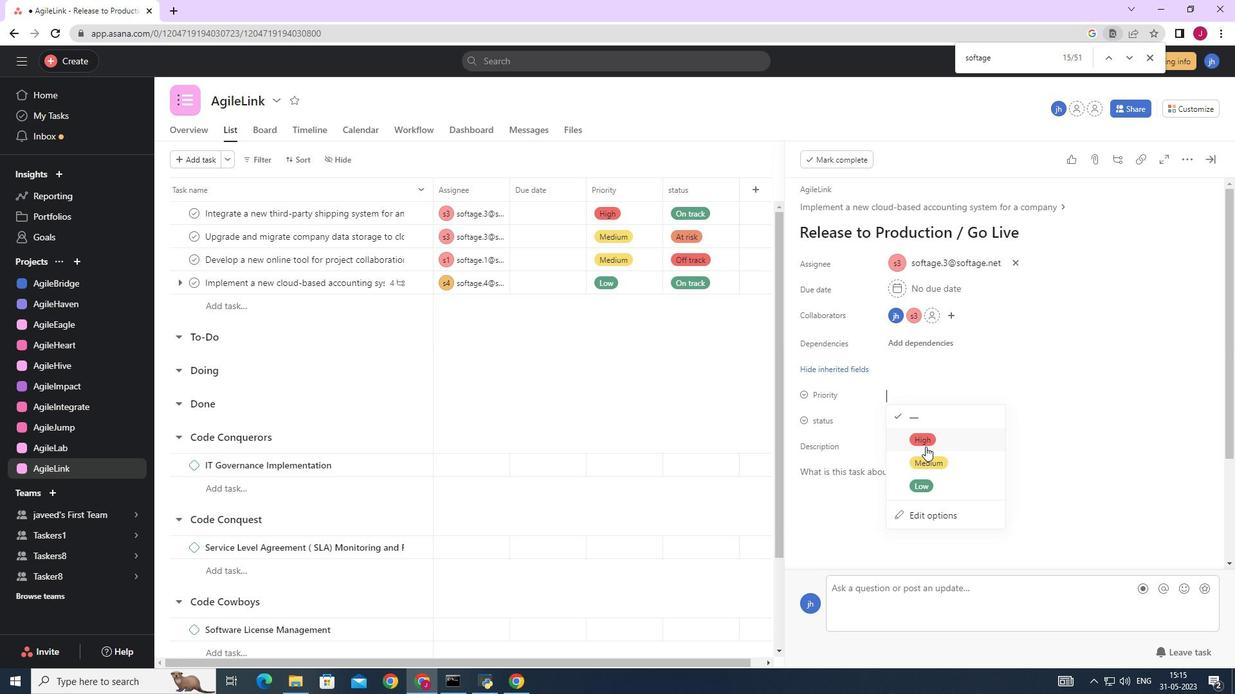 
Action: Mouse pressed left at (925, 434)
Screenshot: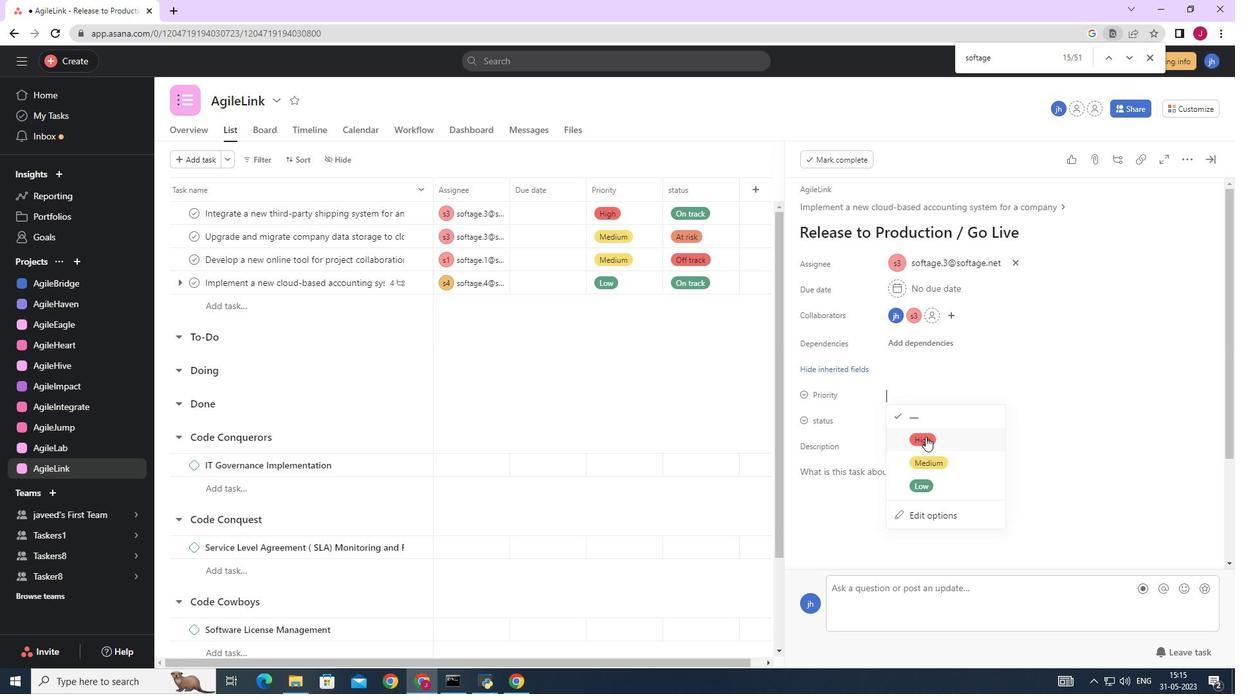 
Action: Mouse moved to (889, 420)
Screenshot: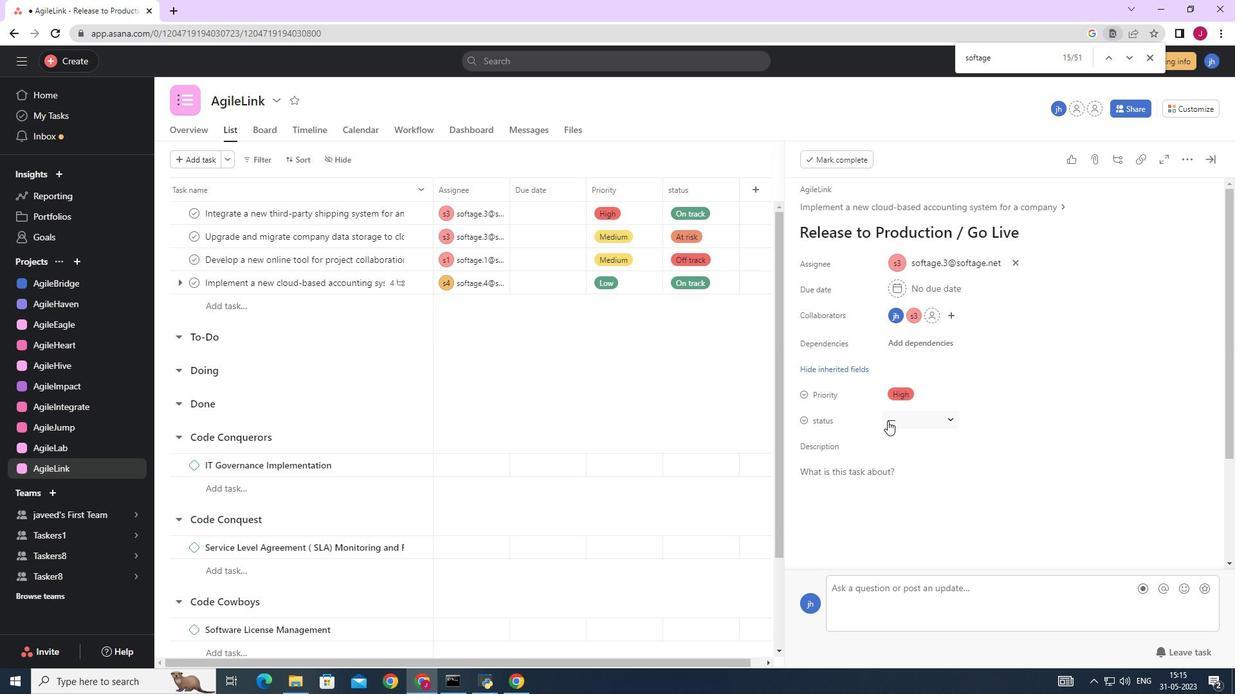 
Action: Mouse pressed left at (889, 420)
Screenshot: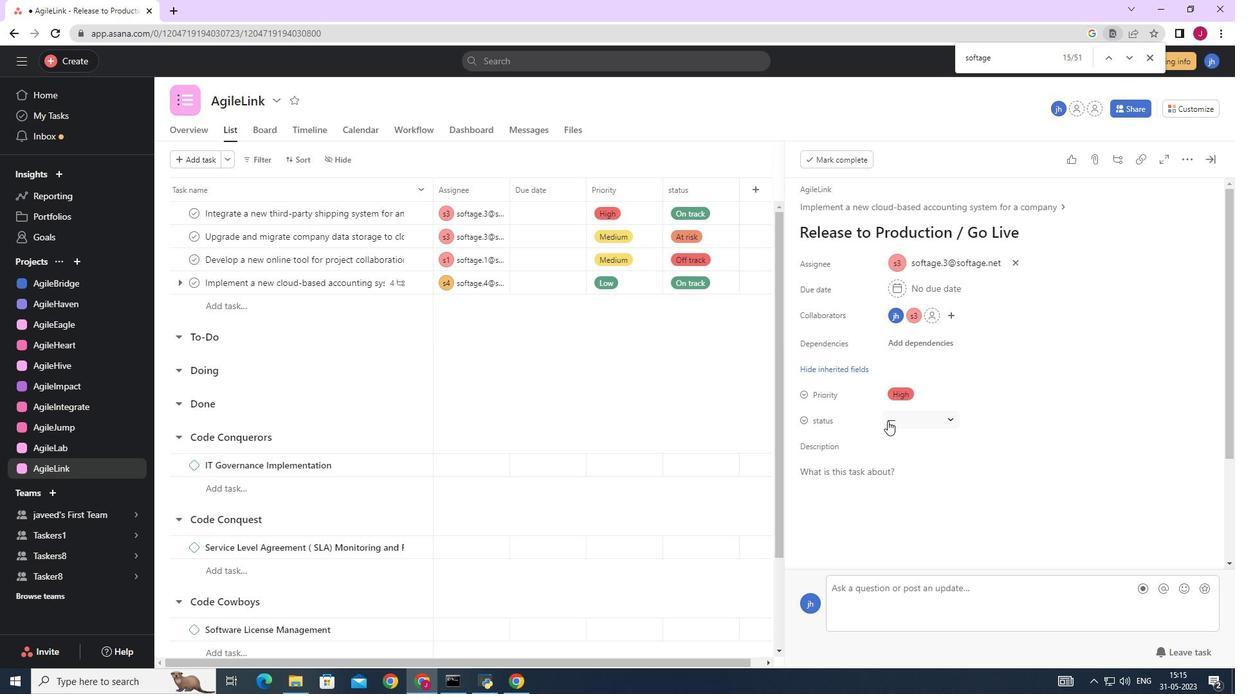 
Action: Mouse moved to (923, 490)
Screenshot: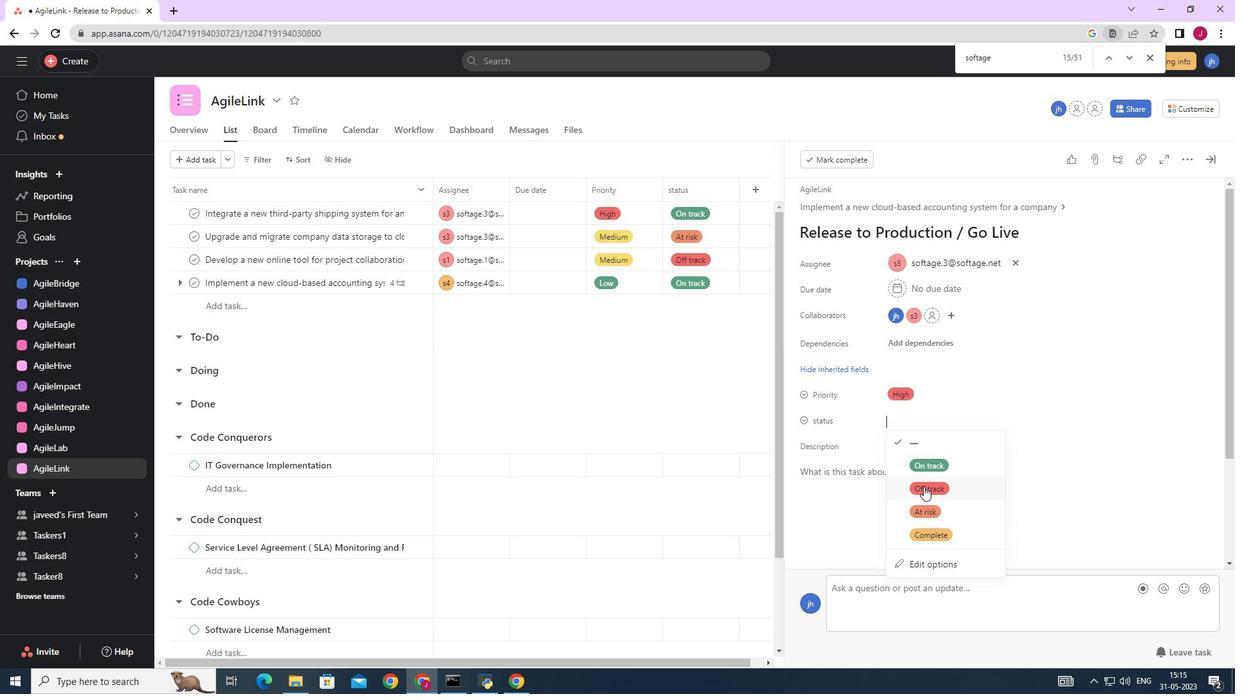 
Action: Mouse pressed left at (923, 490)
Screenshot: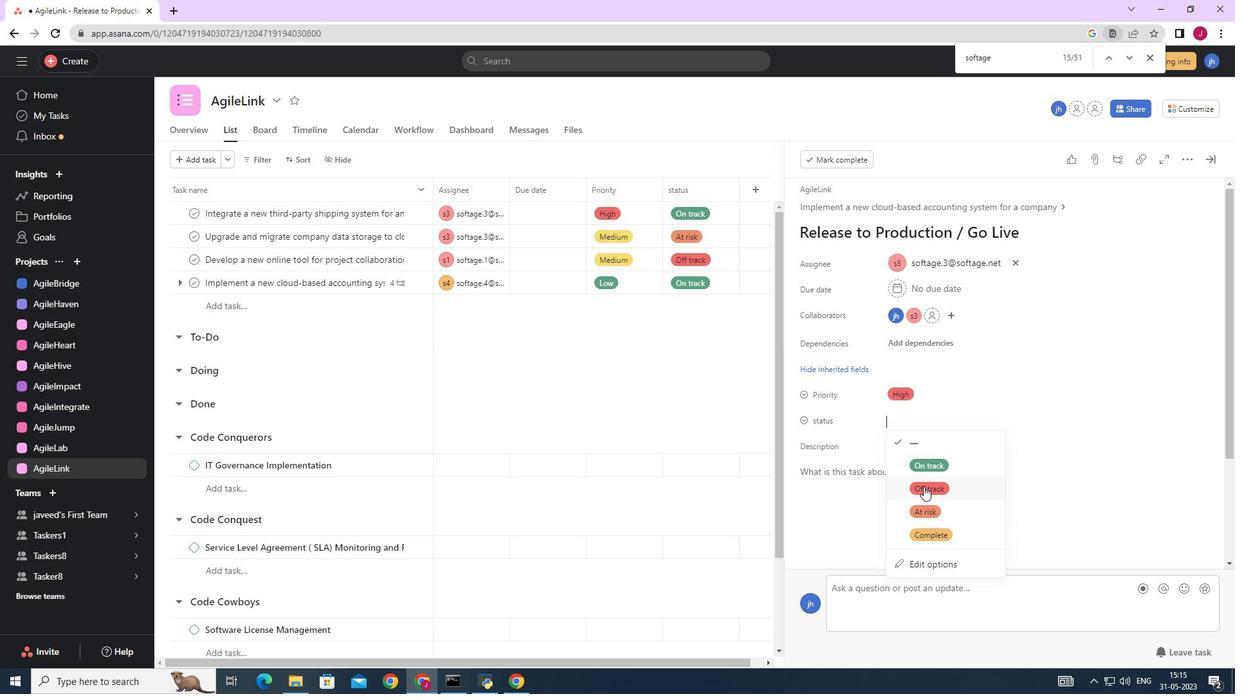 
Action: Mouse moved to (1215, 162)
Screenshot: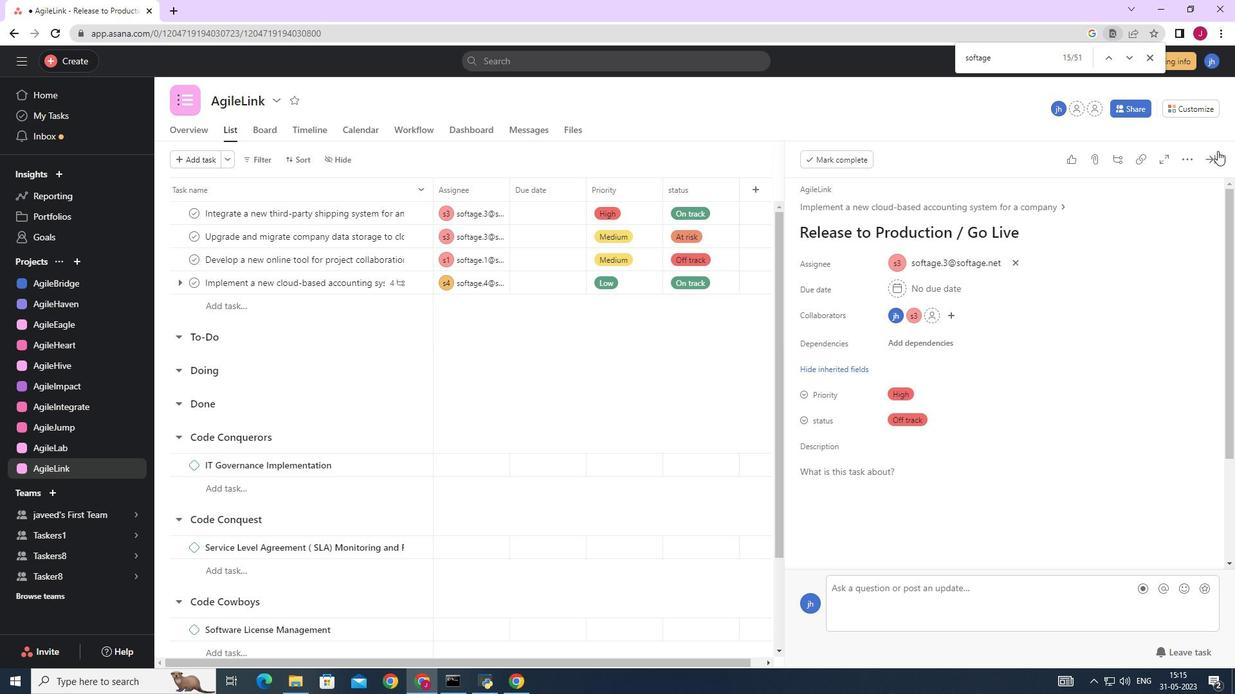 
Action: Mouse pressed left at (1215, 162)
Screenshot: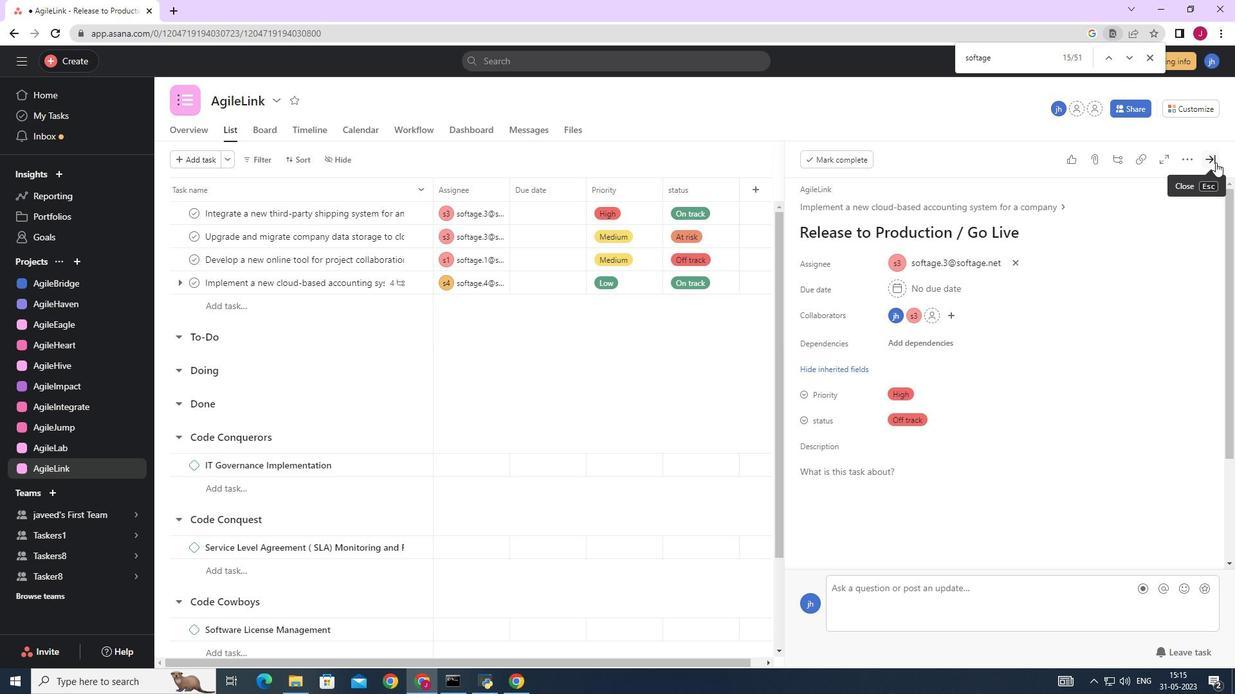 
Action: Mouse moved to (1215, 163)
Screenshot: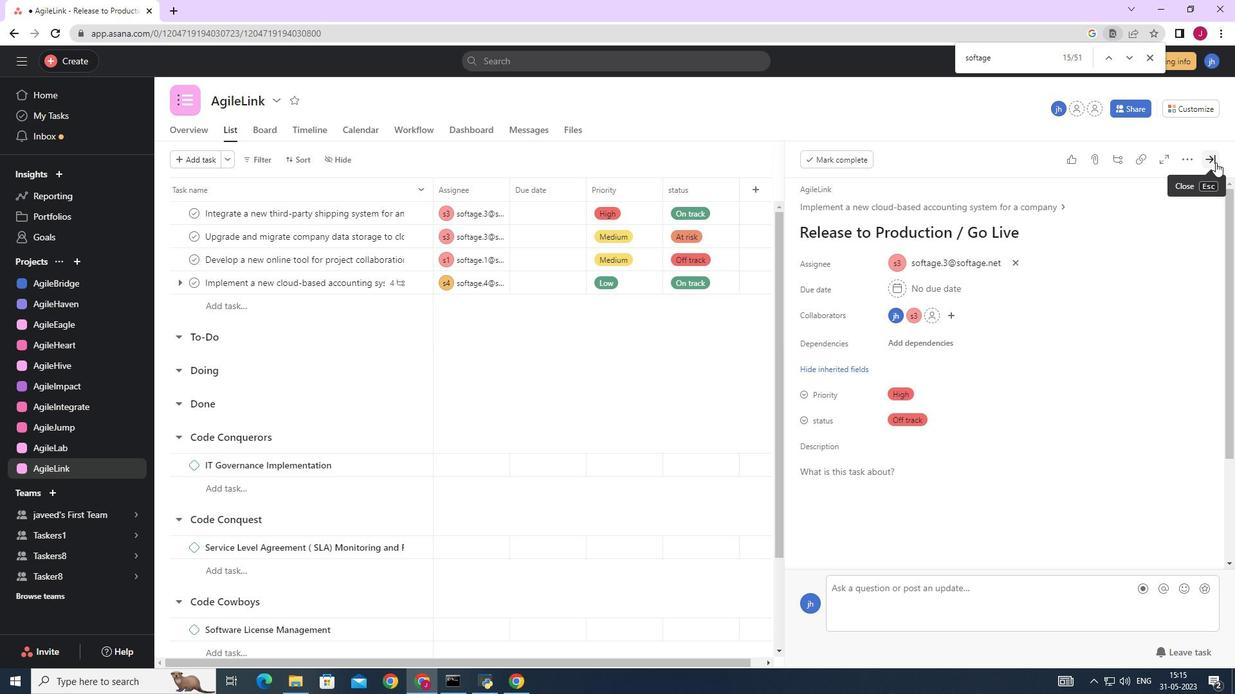 
